 Task: Search one way flight ticket for 4 adults, 2 children, 2 infants in seat and 1 infant on lap in economy from Macon: Middle Georgia Regional Airport to Gillette: Gillette Campbell County Airport on 5-1-2023. Choice of flights is United. Price is upto 100000. Outbound departure time preference is 14:15.
Action: Mouse moved to (189, 255)
Screenshot: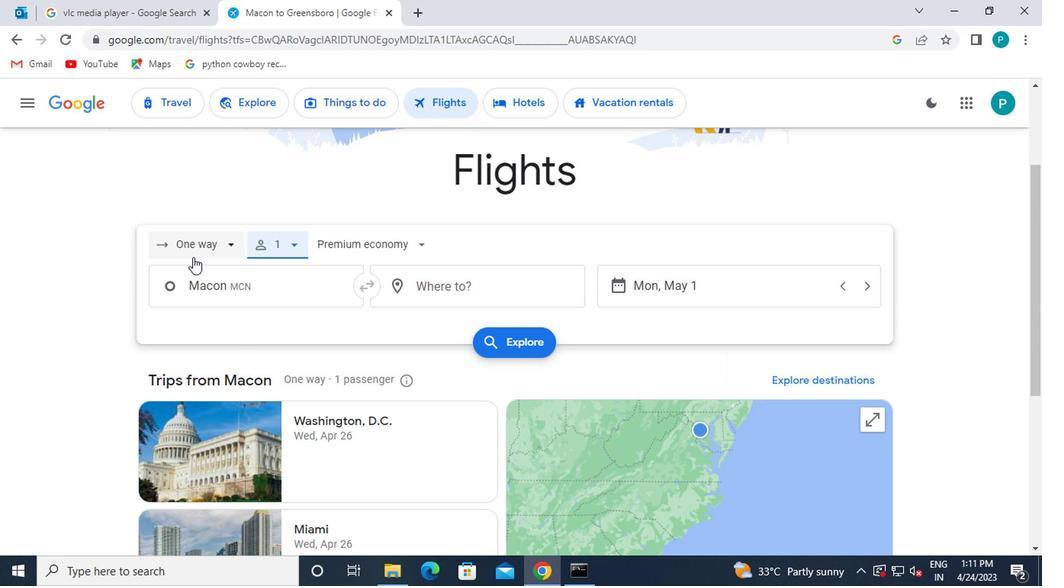 
Action: Mouse pressed left at (189, 255)
Screenshot: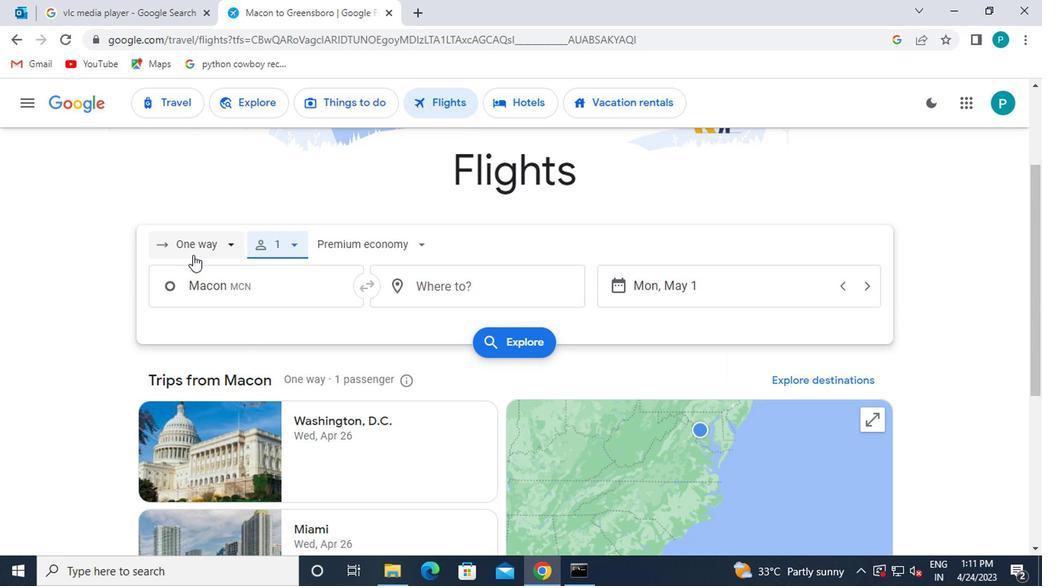 
Action: Mouse moved to (205, 316)
Screenshot: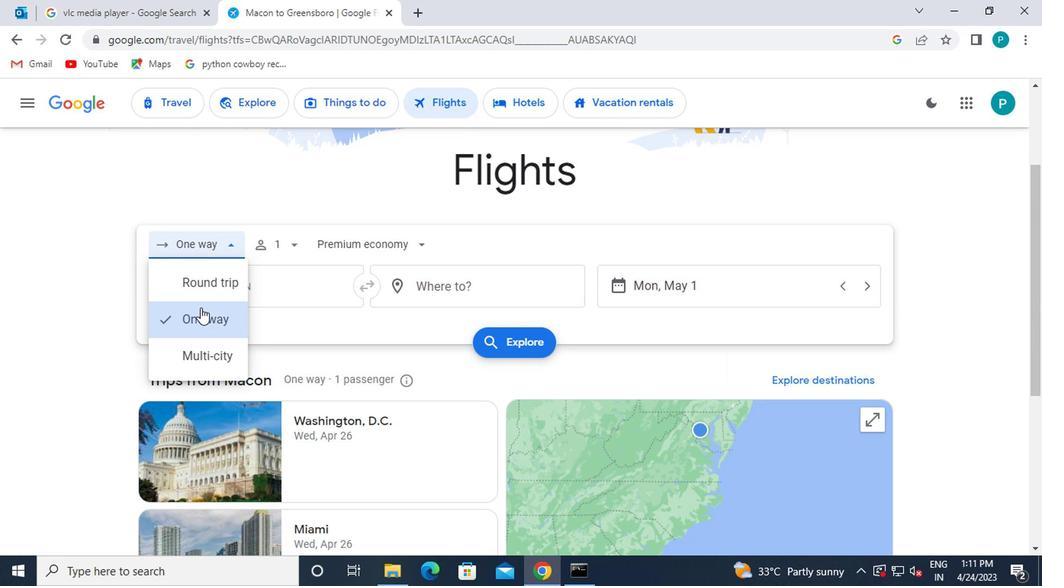 
Action: Mouse pressed left at (205, 316)
Screenshot: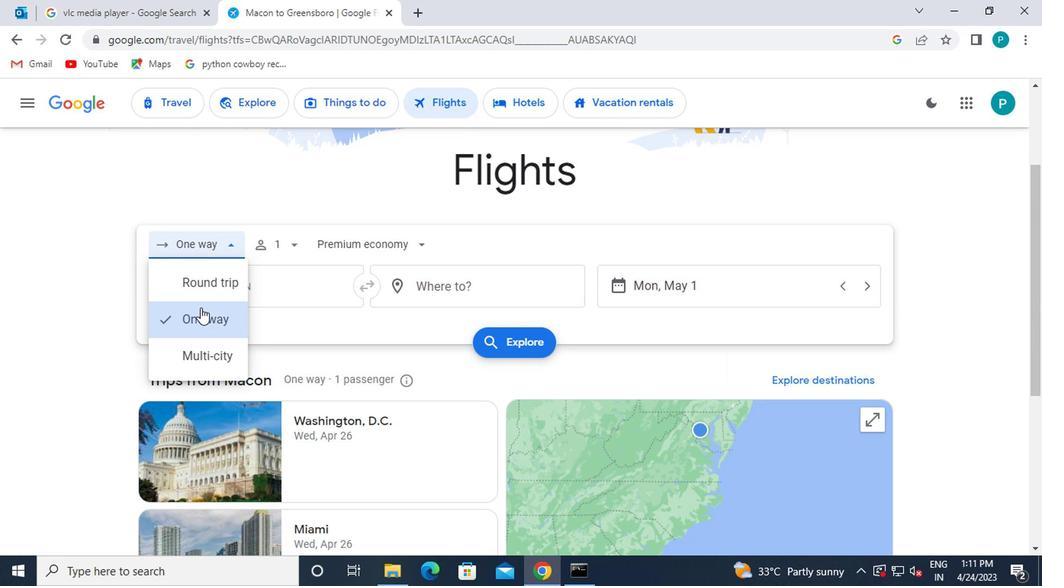 
Action: Mouse moved to (284, 250)
Screenshot: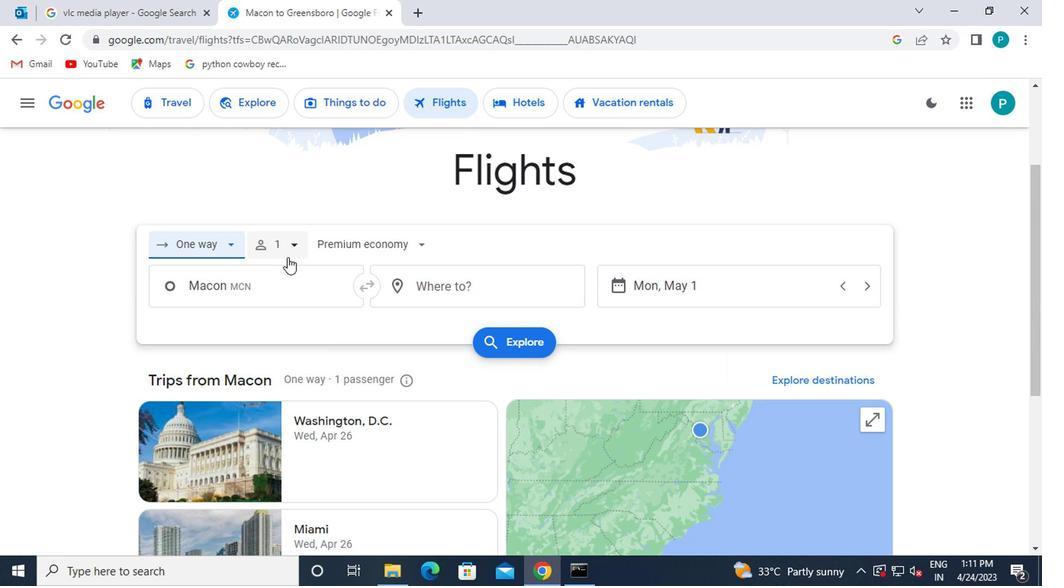 
Action: Mouse pressed left at (284, 250)
Screenshot: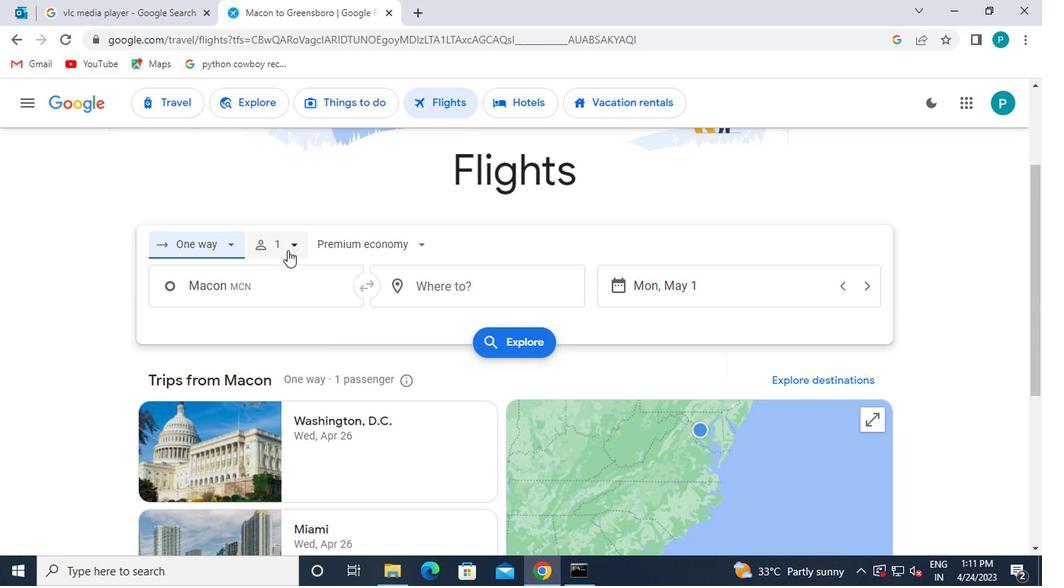 
Action: Mouse moved to (401, 294)
Screenshot: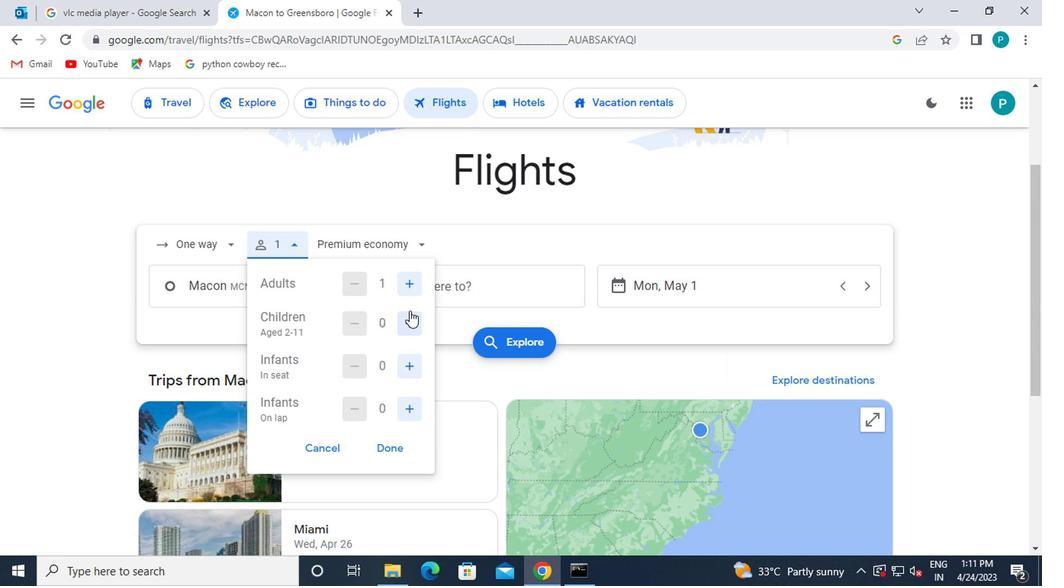 
Action: Mouse pressed left at (401, 294)
Screenshot: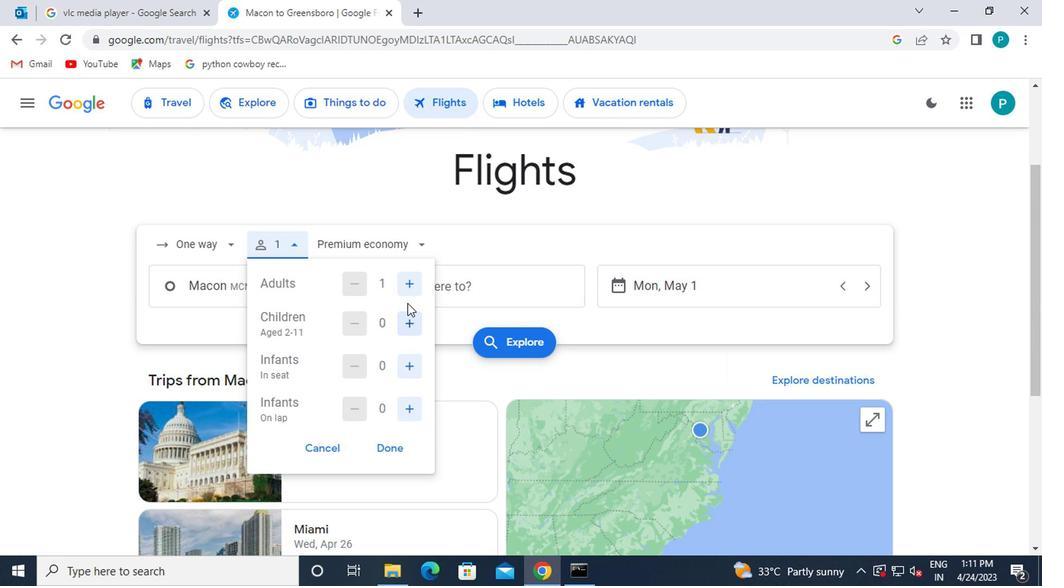 
Action: Mouse pressed left at (401, 294)
Screenshot: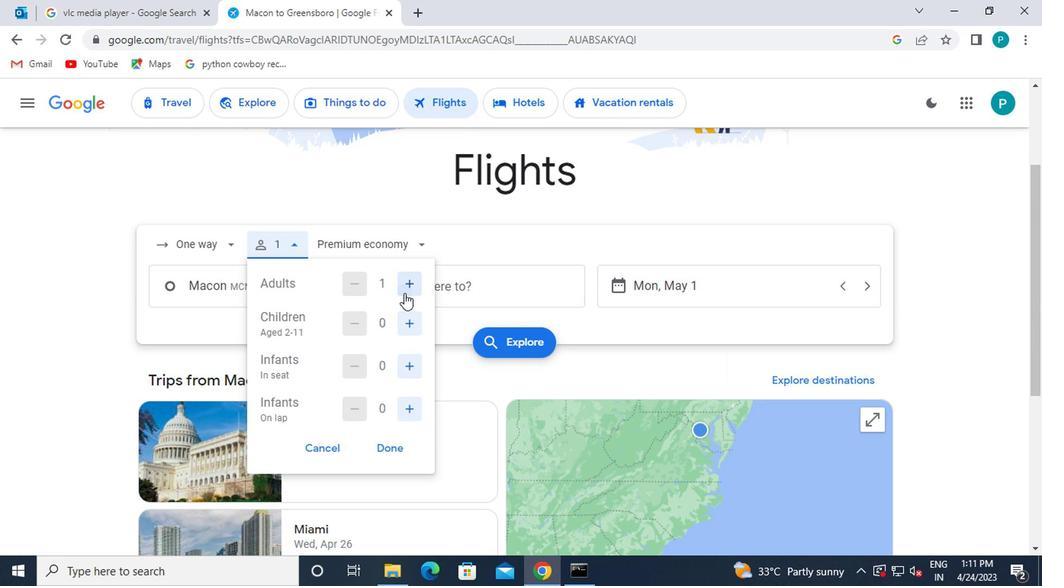 
Action: Mouse pressed left at (401, 294)
Screenshot: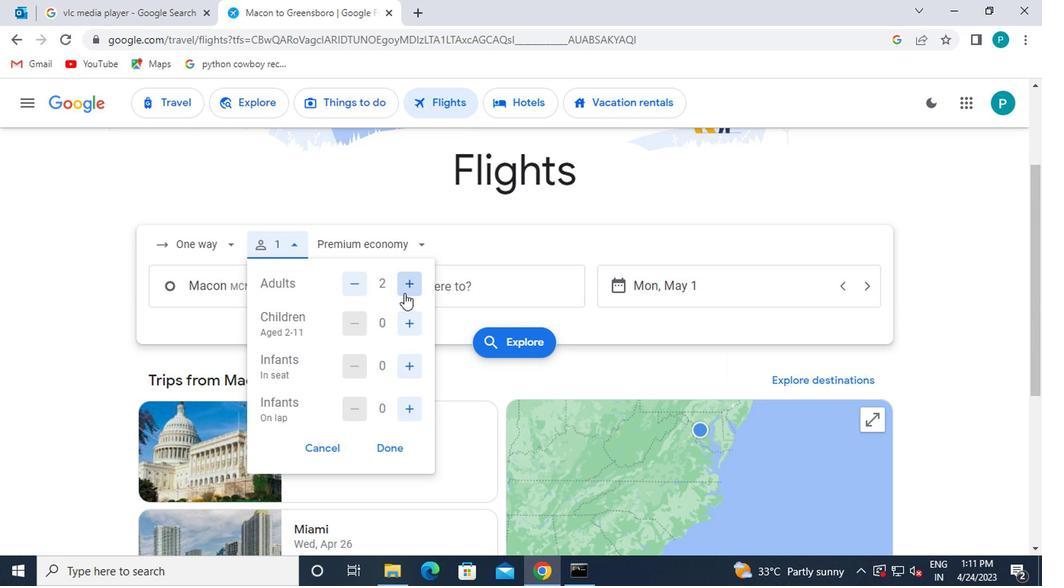 
Action: Mouse moved to (412, 318)
Screenshot: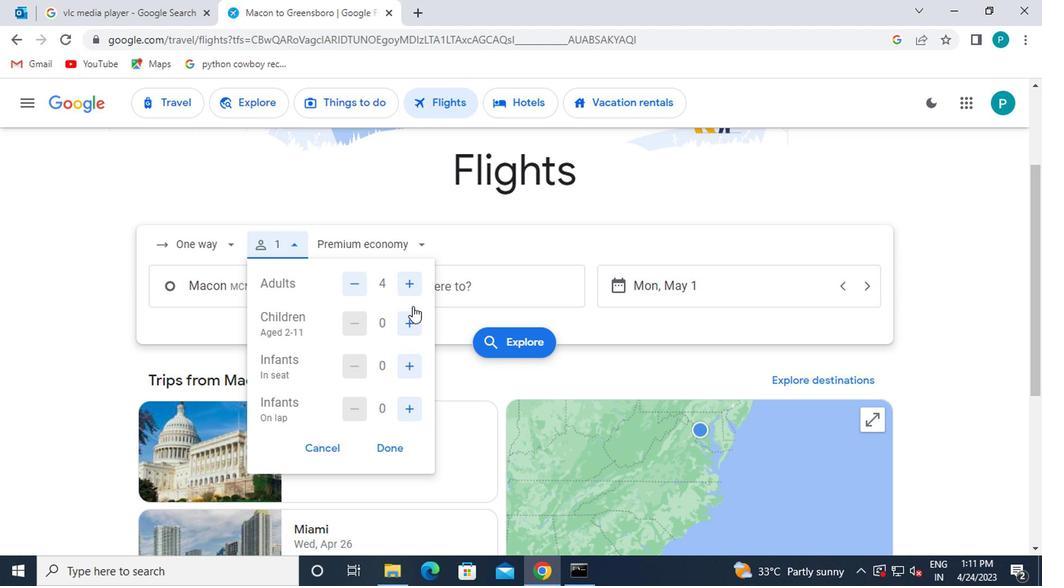 
Action: Mouse pressed left at (412, 318)
Screenshot: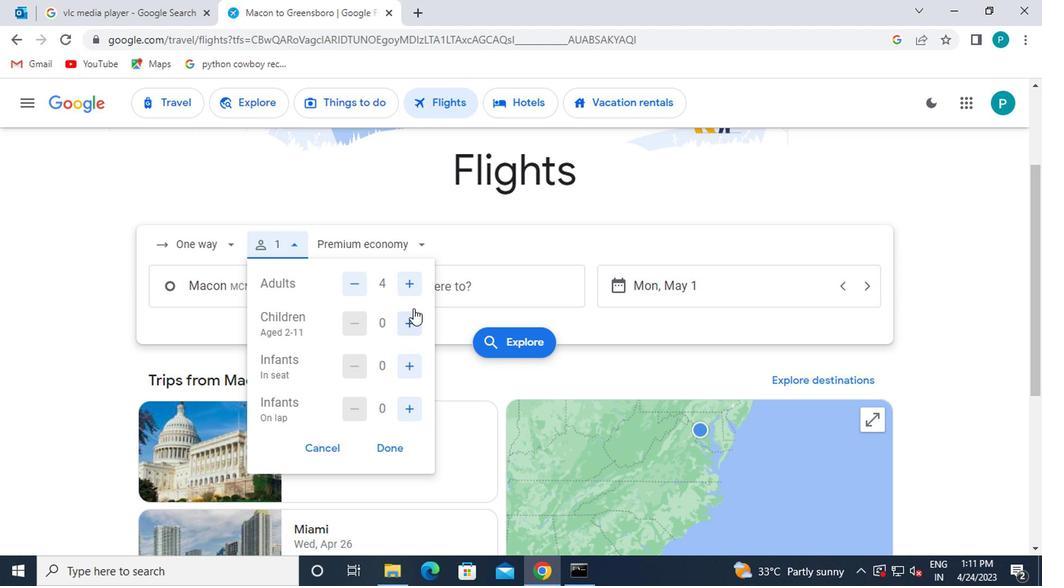 
Action: Mouse pressed left at (412, 318)
Screenshot: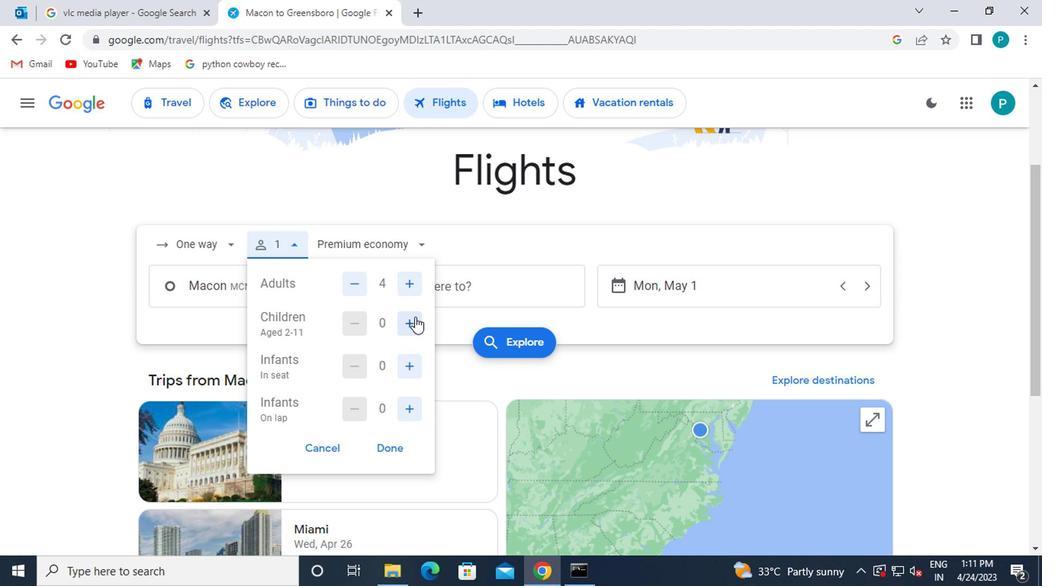 
Action: Mouse moved to (411, 361)
Screenshot: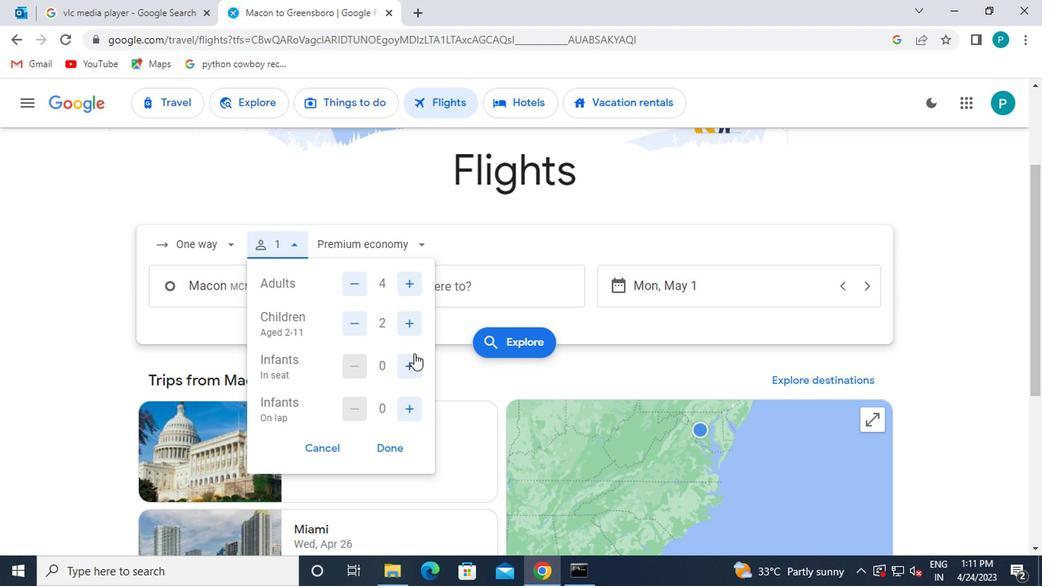 
Action: Mouse pressed left at (411, 361)
Screenshot: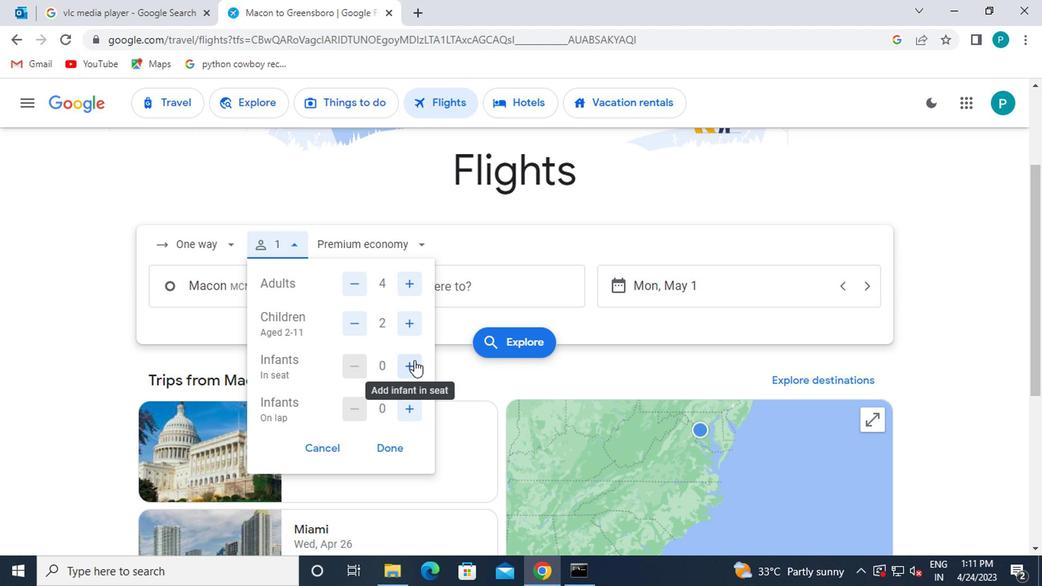 
Action: Mouse pressed left at (411, 361)
Screenshot: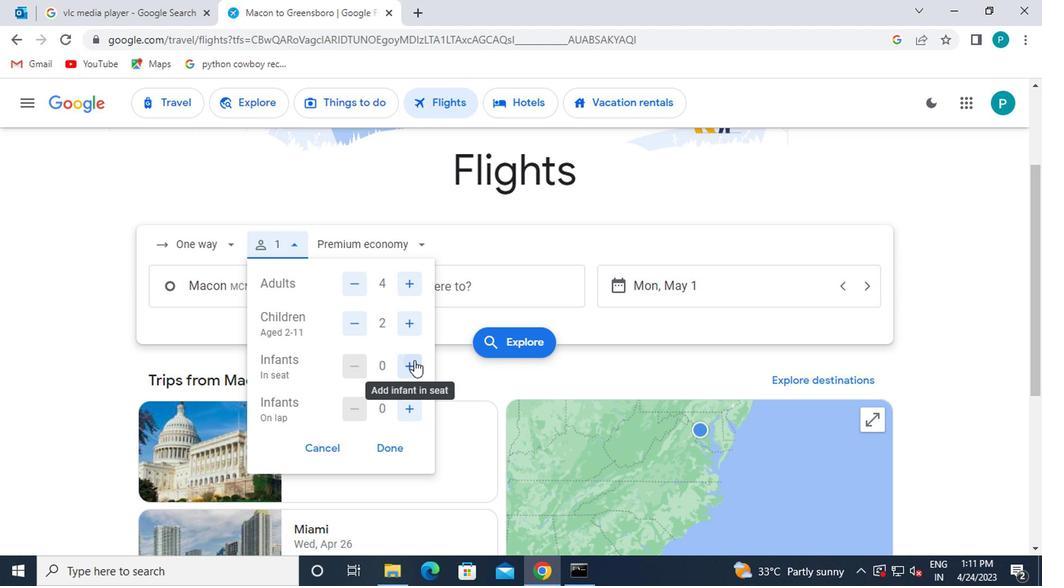 
Action: Mouse moved to (402, 402)
Screenshot: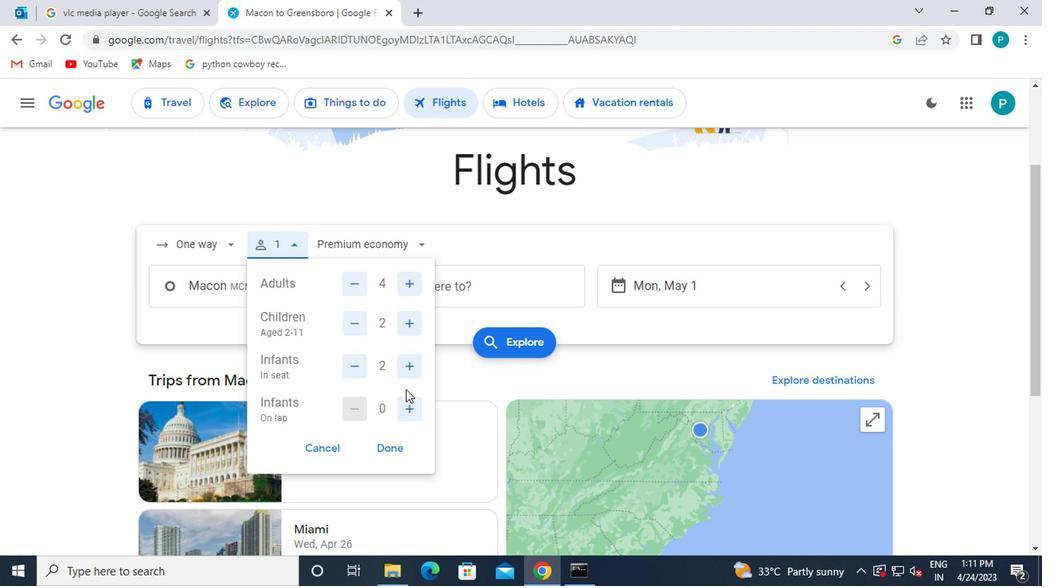 
Action: Mouse pressed left at (402, 402)
Screenshot: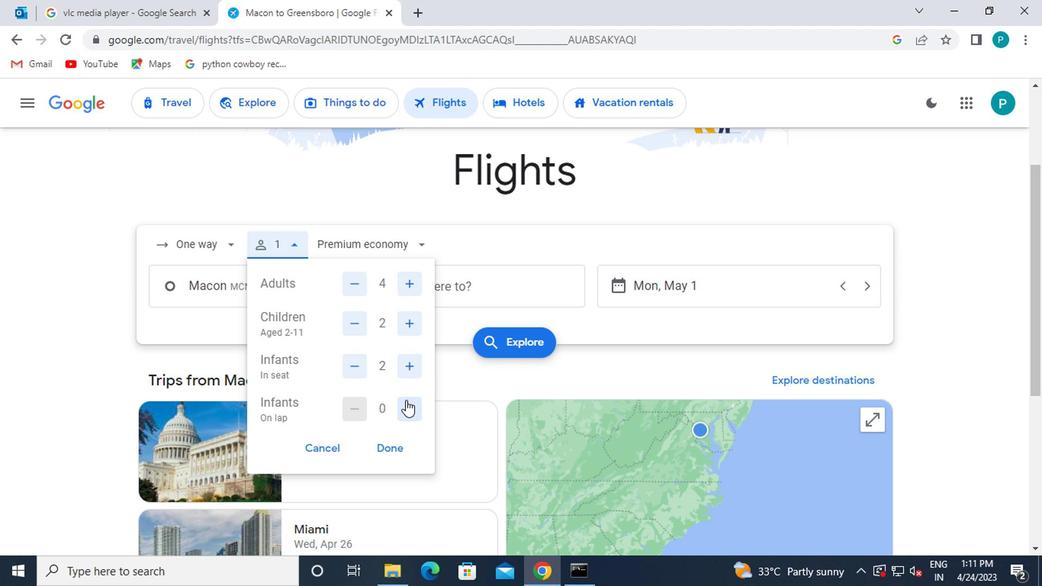 
Action: Mouse moved to (398, 442)
Screenshot: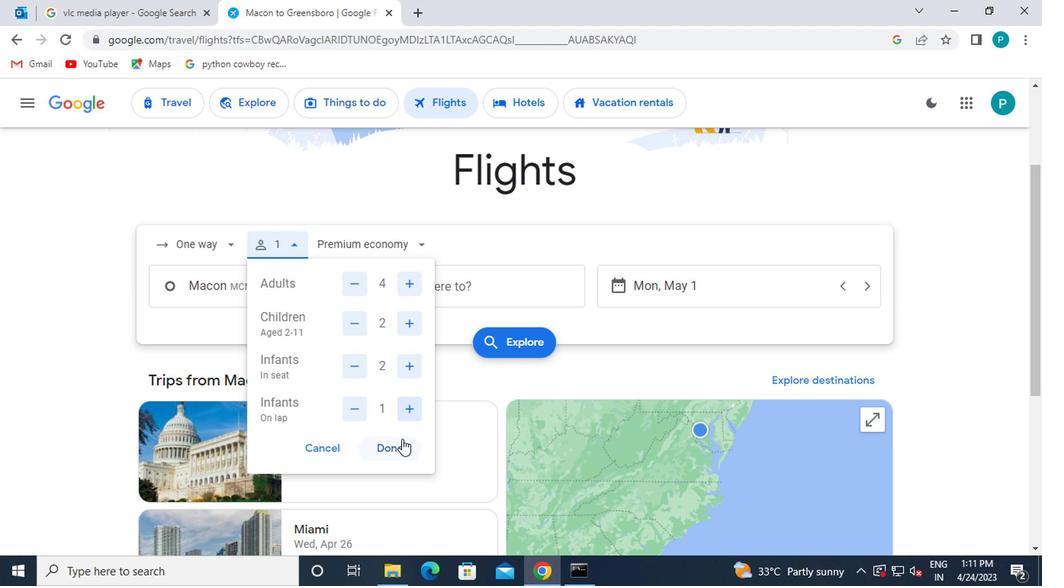
Action: Mouse pressed left at (398, 442)
Screenshot: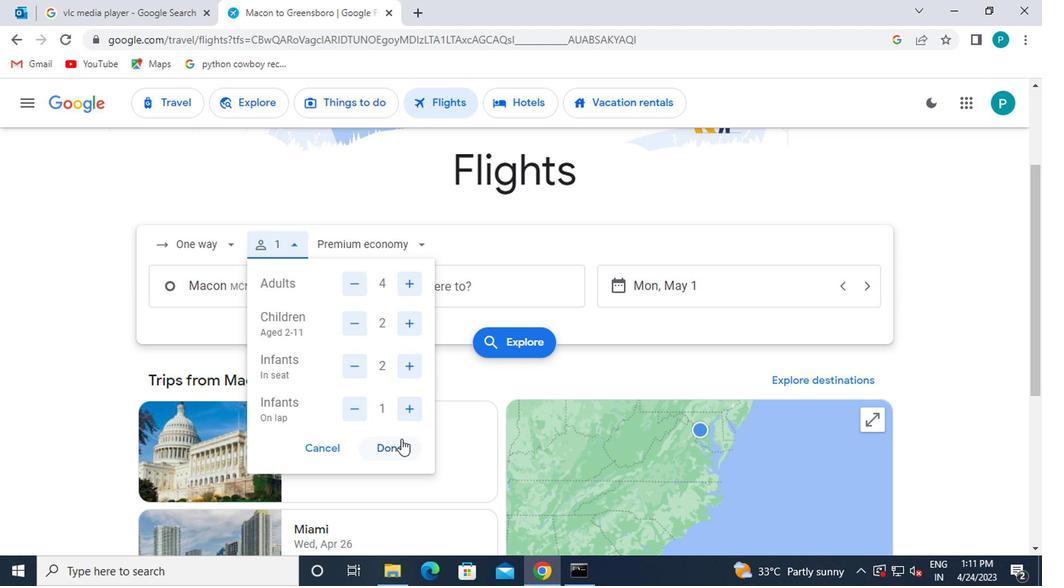 
Action: Mouse moved to (395, 241)
Screenshot: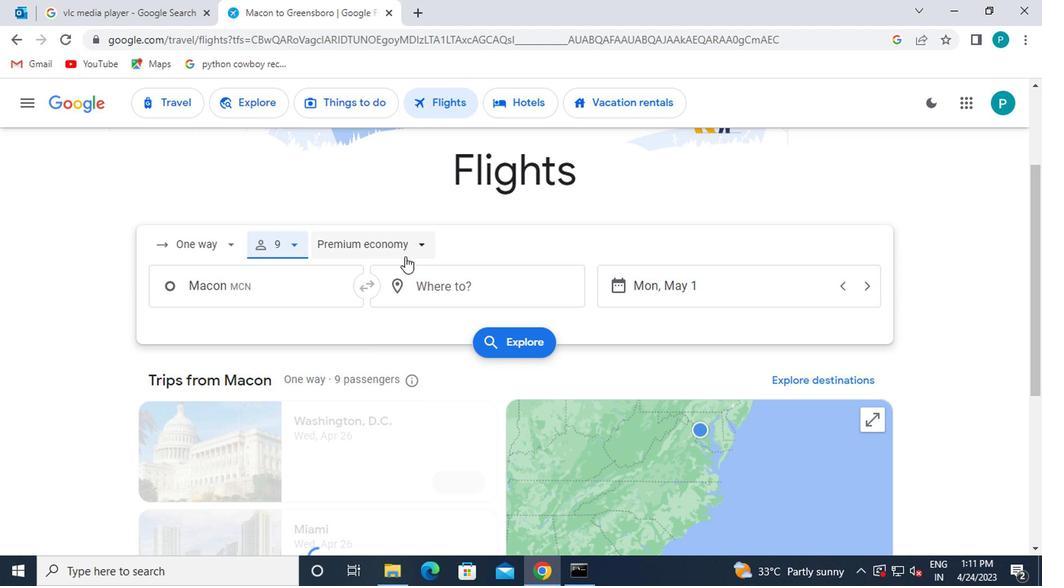 
Action: Mouse pressed left at (395, 241)
Screenshot: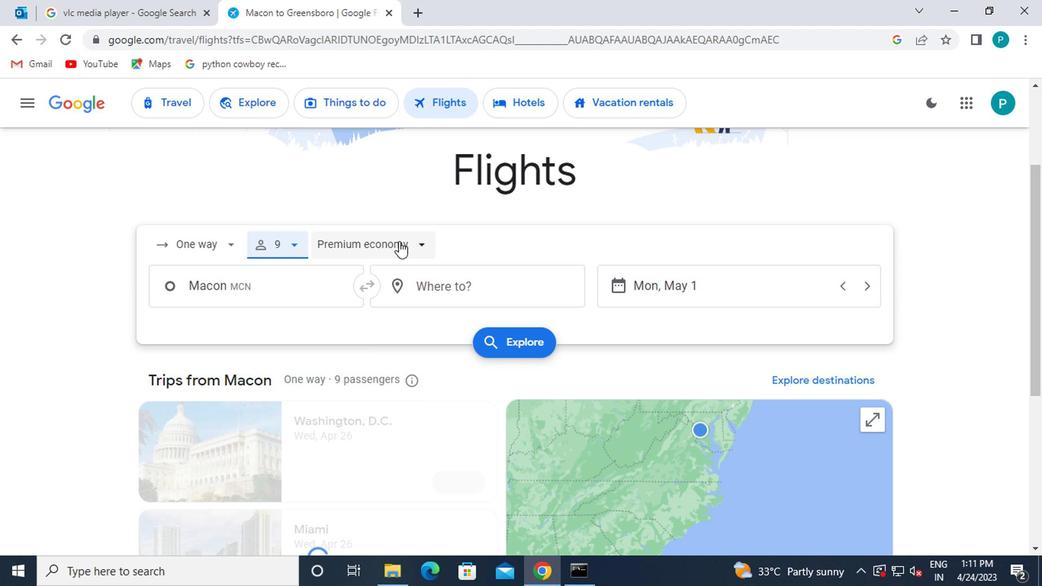 
Action: Mouse moved to (394, 291)
Screenshot: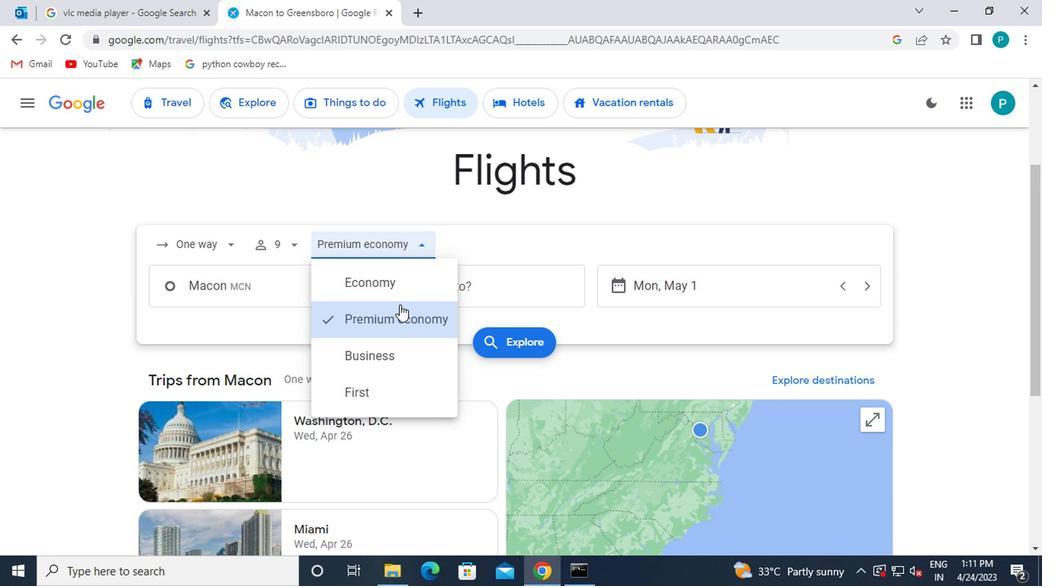 
Action: Mouse pressed left at (394, 291)
Screenshot: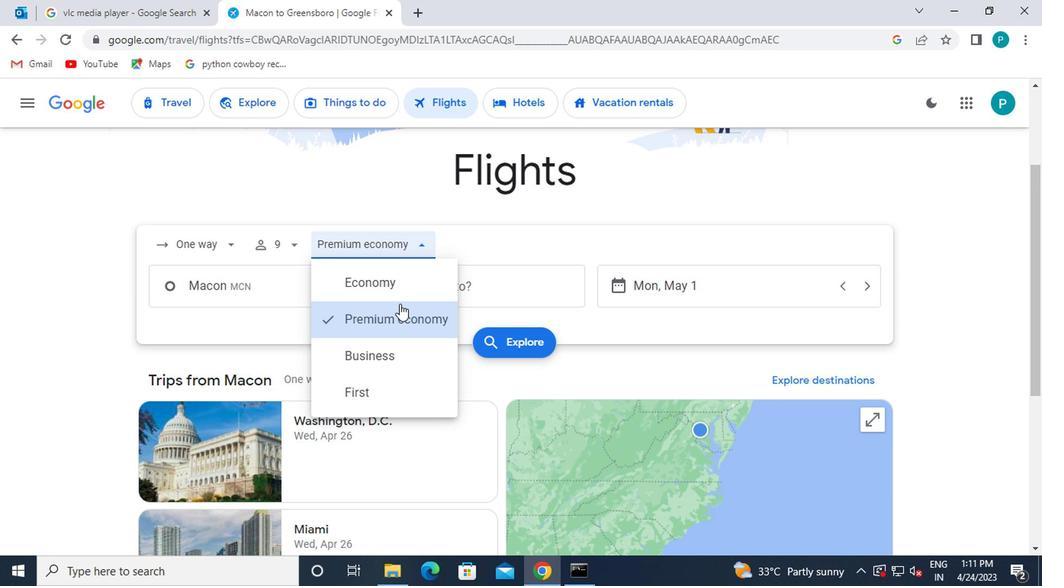 
Action: Mouse moved to (293, 290)
Screenshot: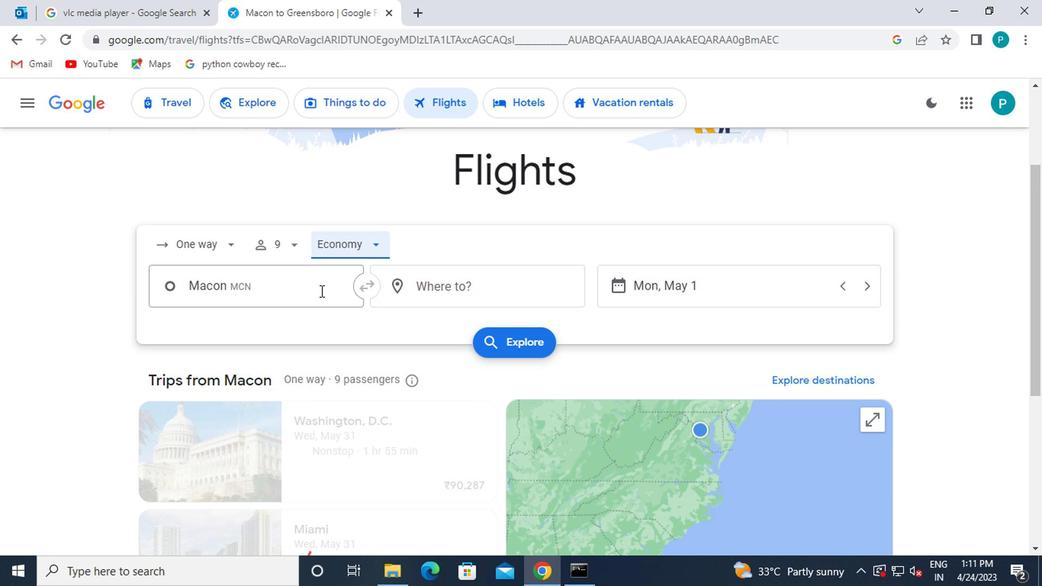 
Action: Mouse pressed left at (293, 290)
Screenshot: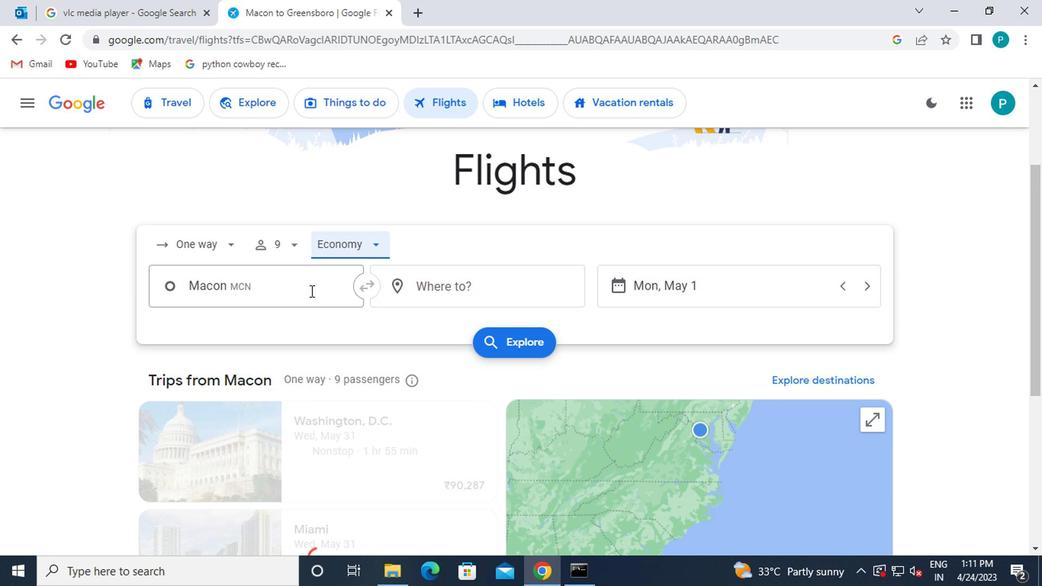 
Action: Mouse moved to (322, 402)
Screenshot: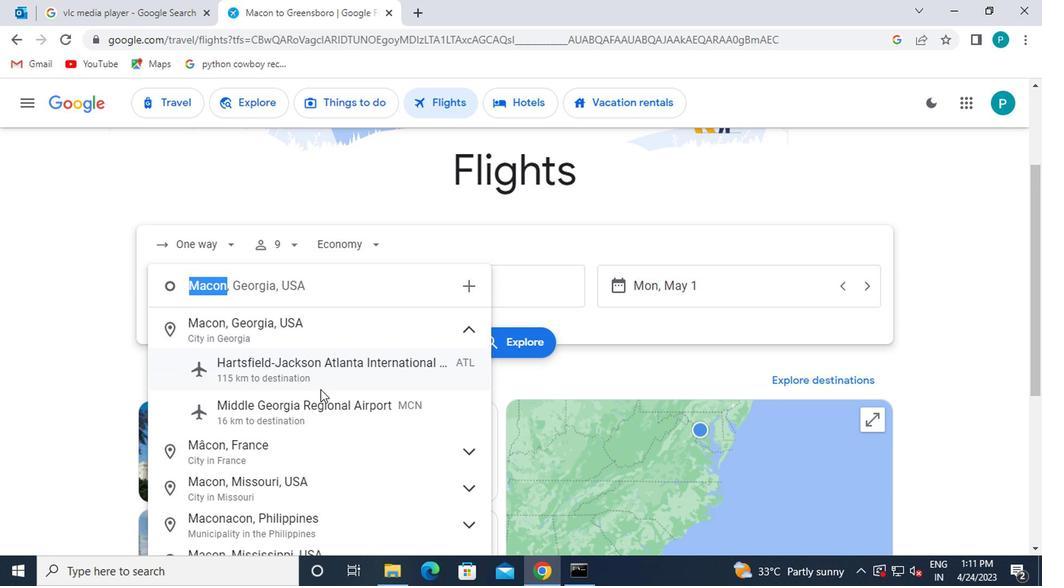 
Action: Mouse pressed left at (322, 402)
Screenshot: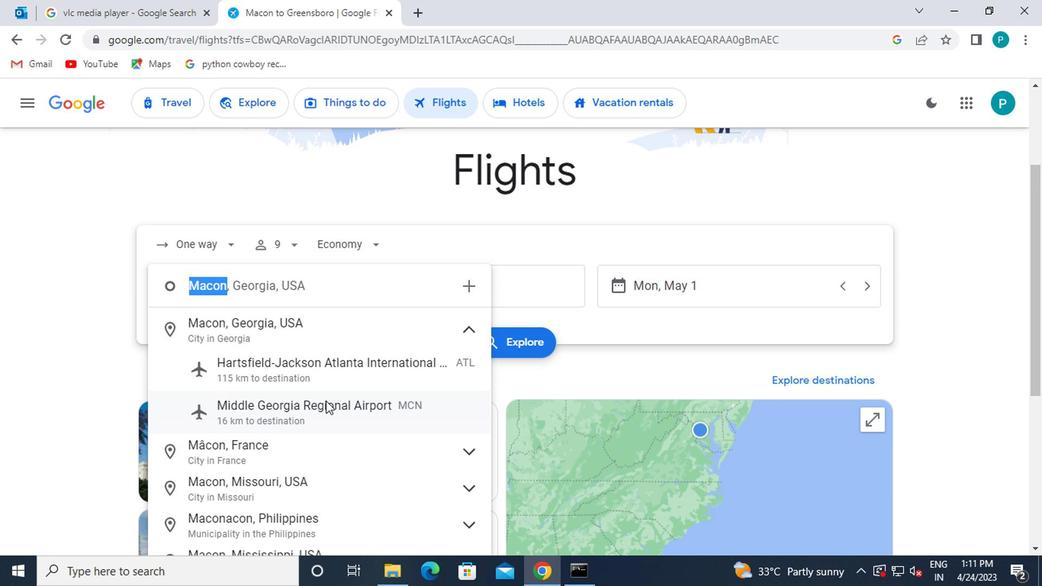 
Action: Mouse moved to (473, 285)
Screenshot: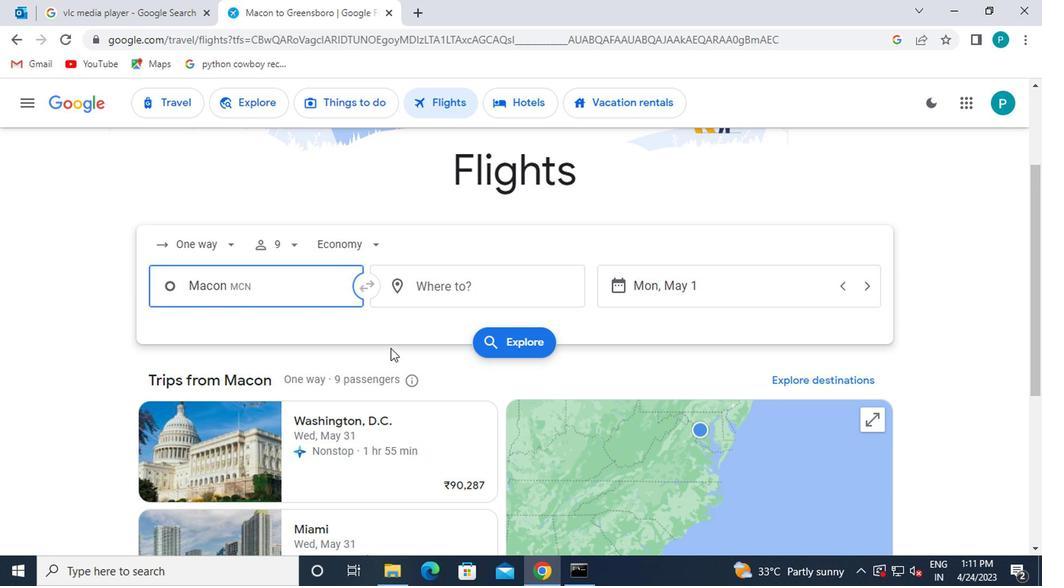 
Action: Mouse pressed left at (473, 285)
Screenshot: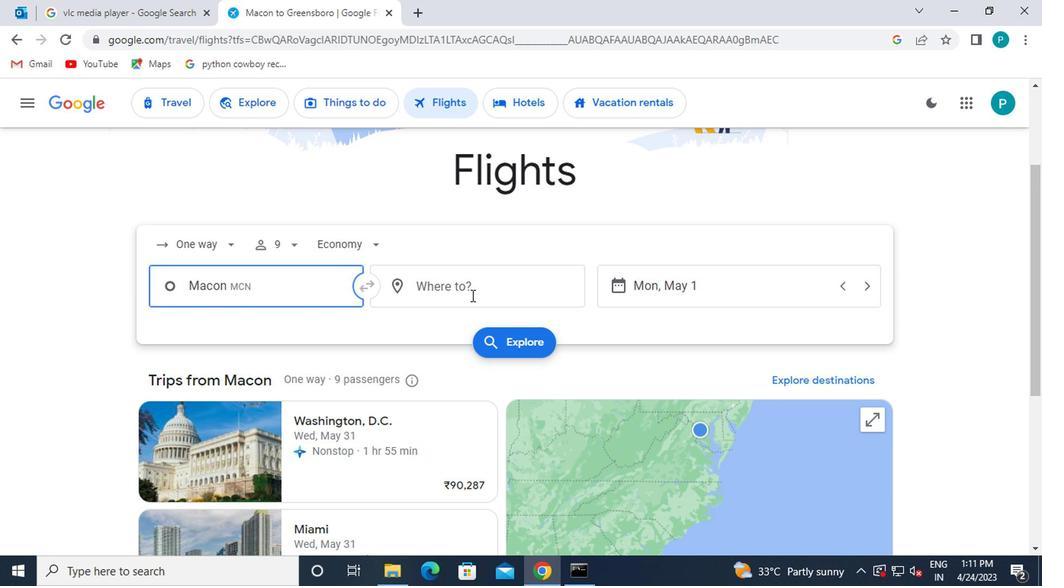 
Action: Key pressed gillette
Screenshot: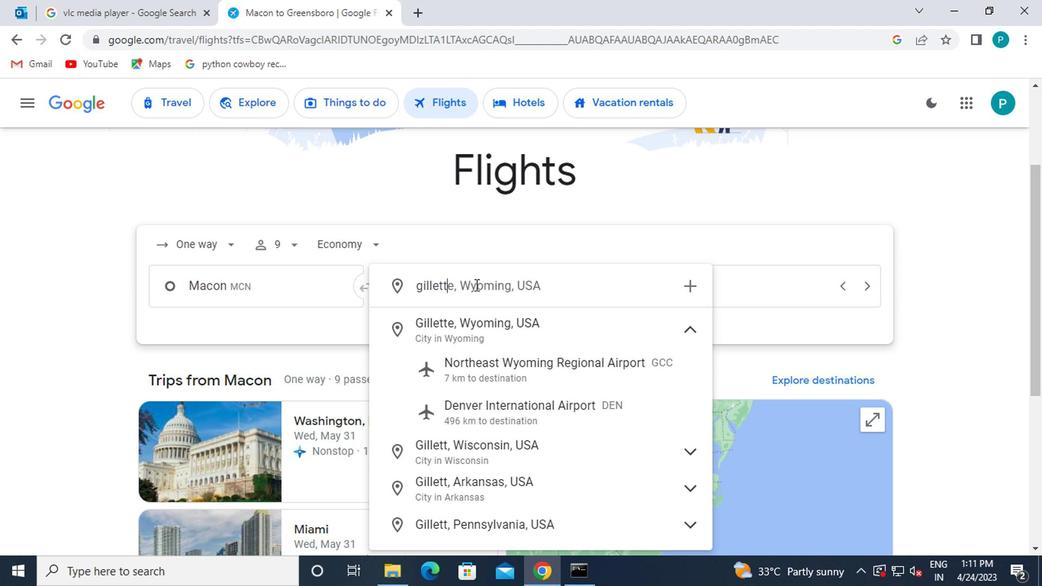 
Action: Mouse moved to (500, 375)
Screenshot: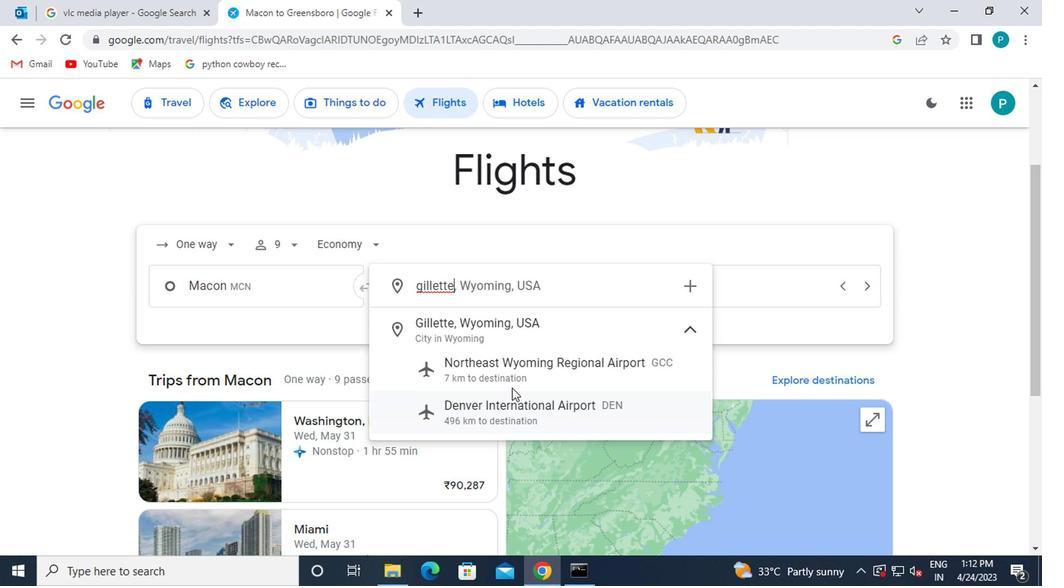 
Action: Mouse pressed left at (500, 375)
Screenshot: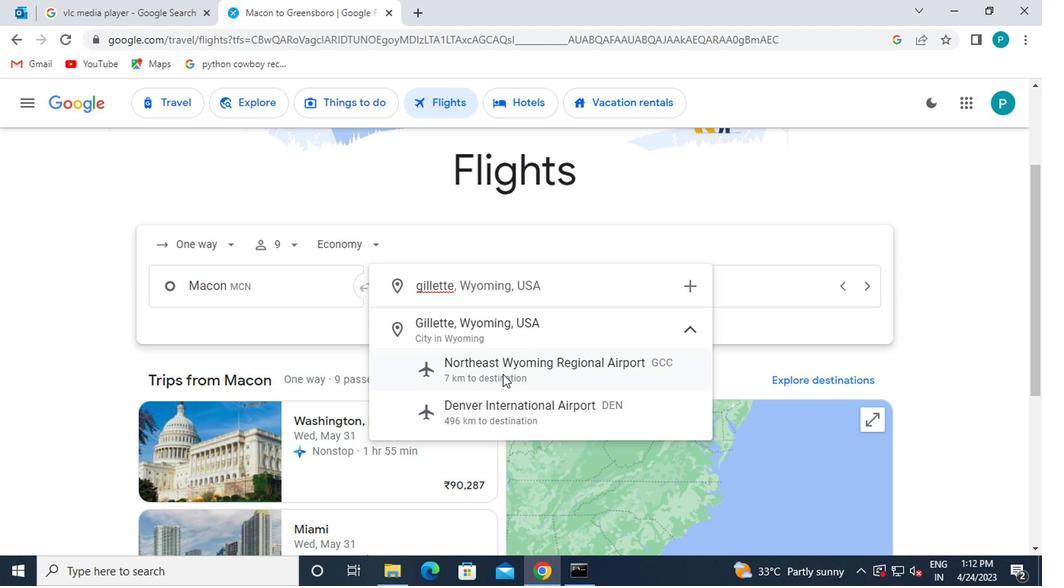 
Action: Mouse moved to (735, 272)
Screenshot: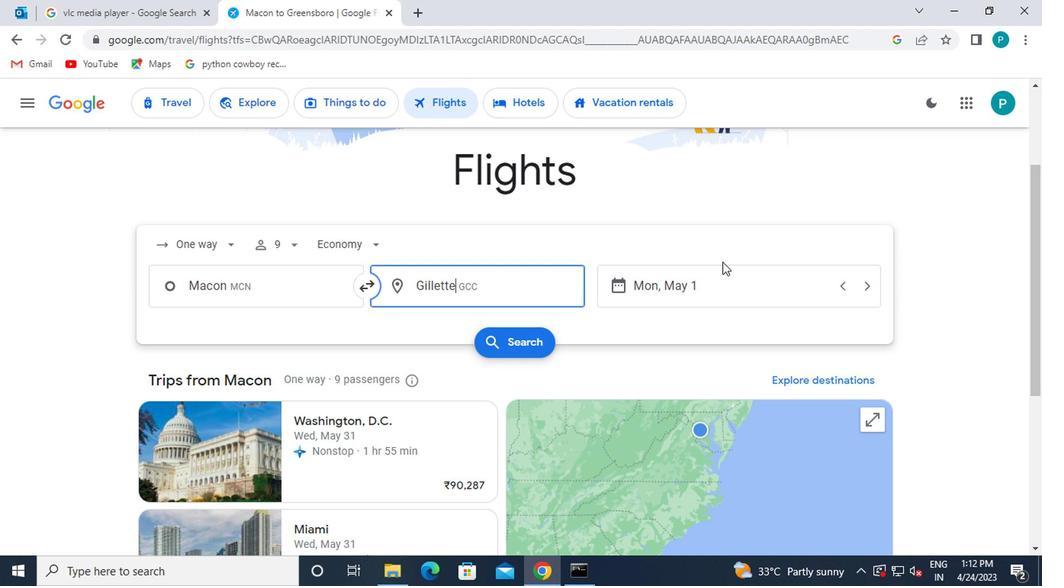 
Action: Mouse pressed left at (735, 272)
Screenshot: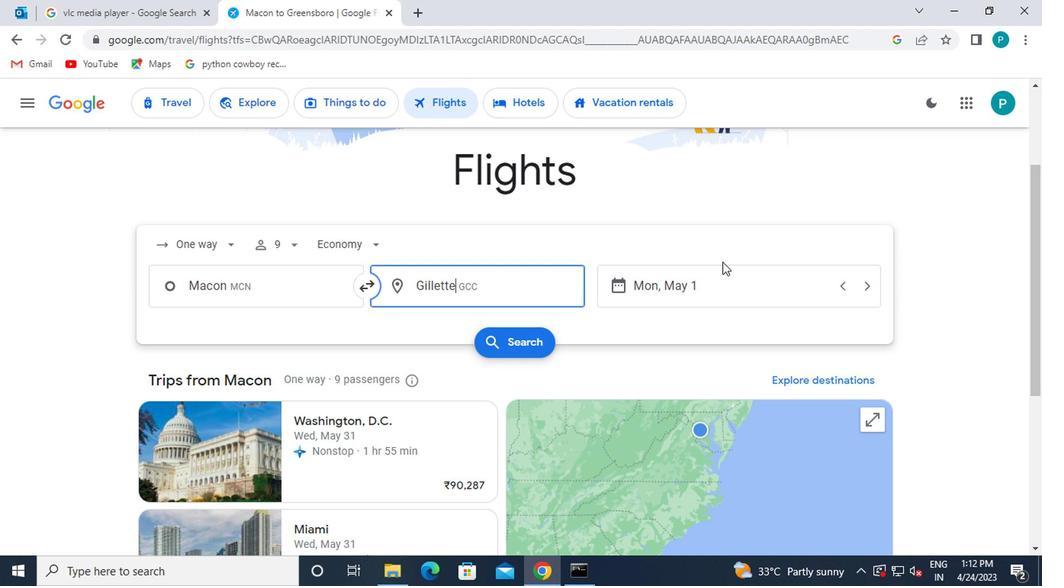 
Action: Mouse moved to (675, 285)
Screenshot: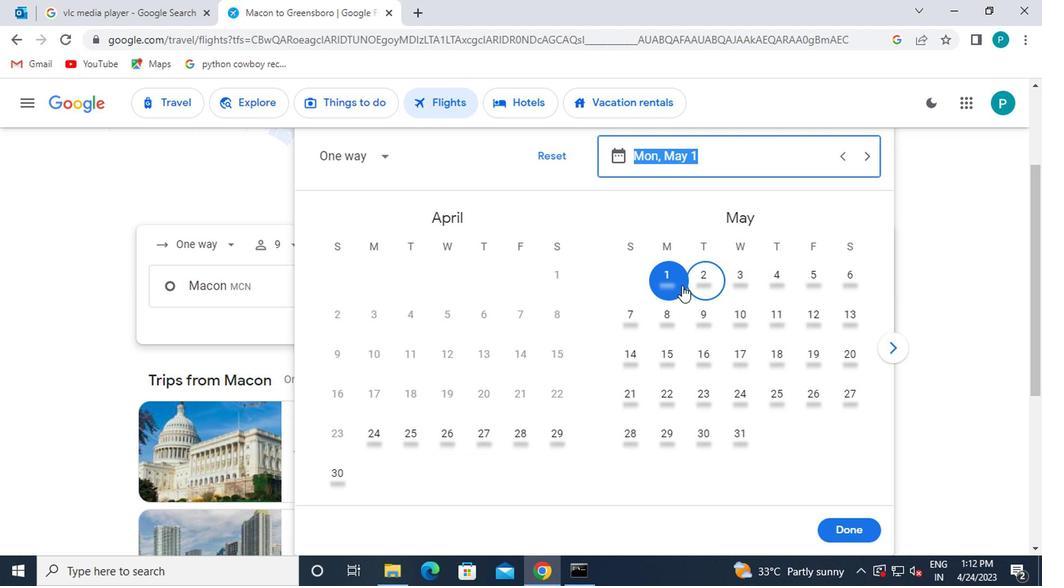 
Action: Mouse pressed left at (675, 285)
Screenshot: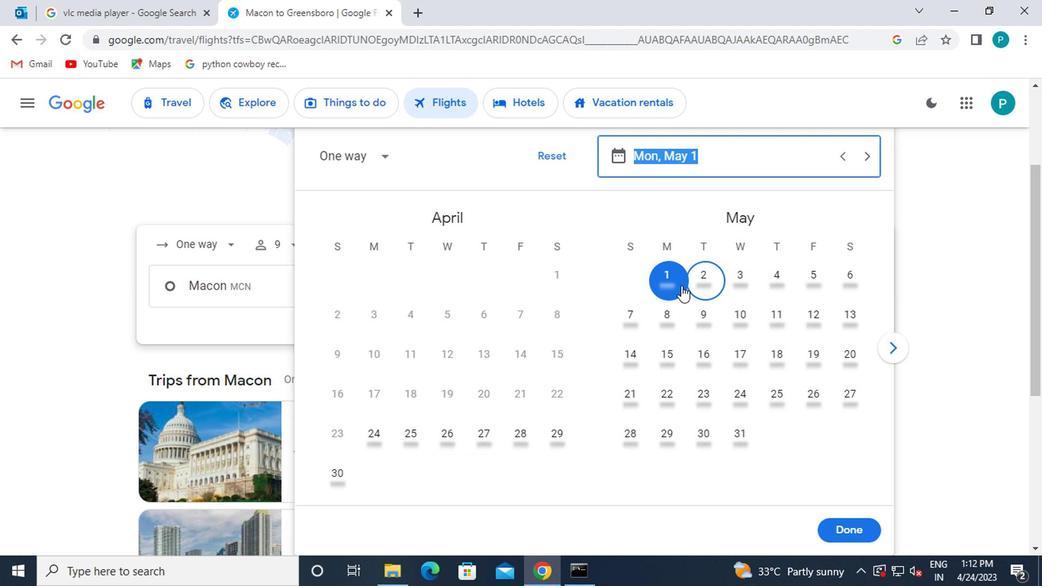 
Action: Mouse moved to (839, 523)
Screenshot: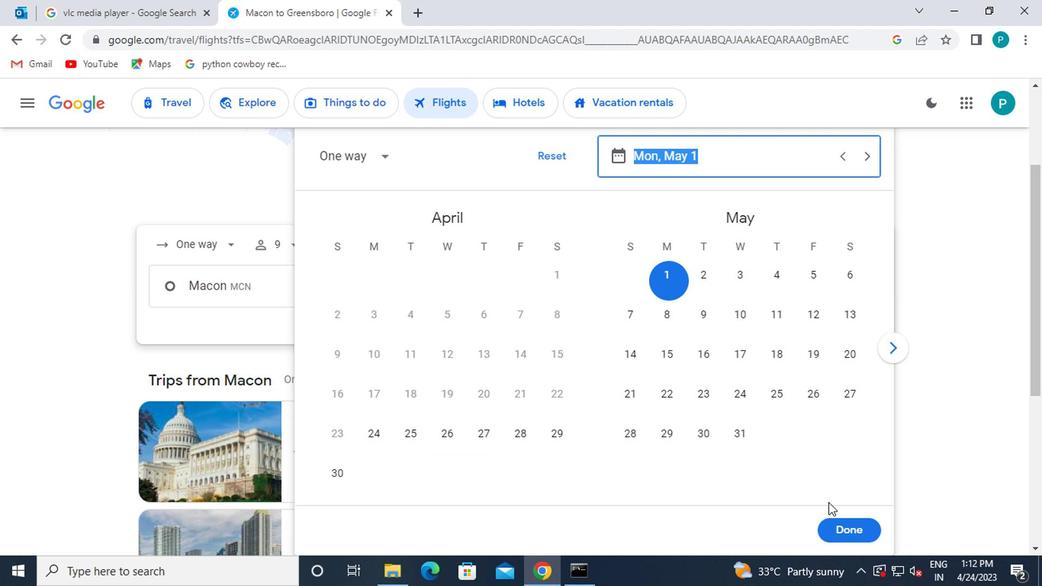 
Action: Mouse pressed left at (839, 523)
Screenshot: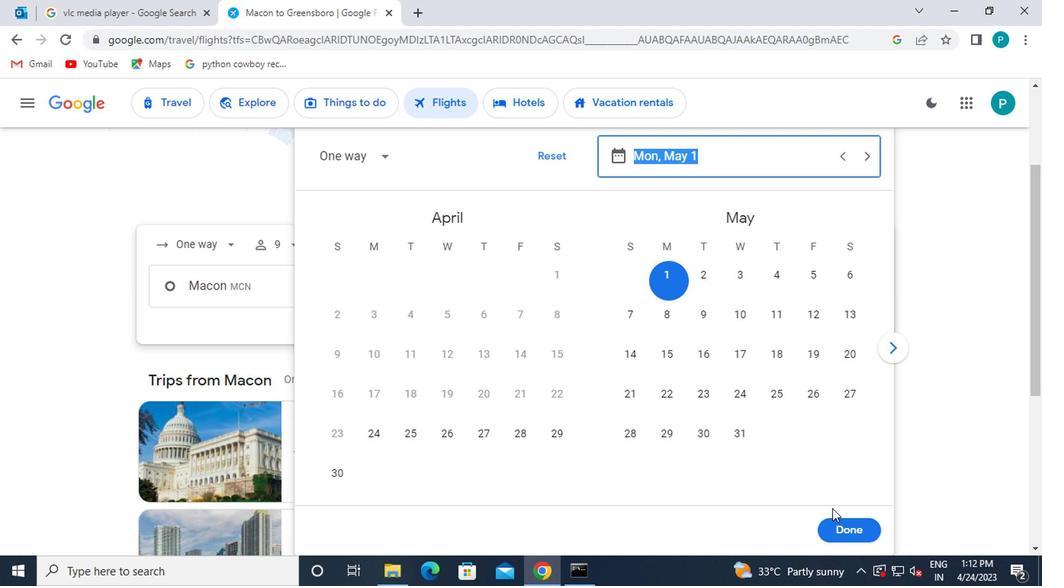 
Action: Mouse moved to (507, 342)
Screenshot: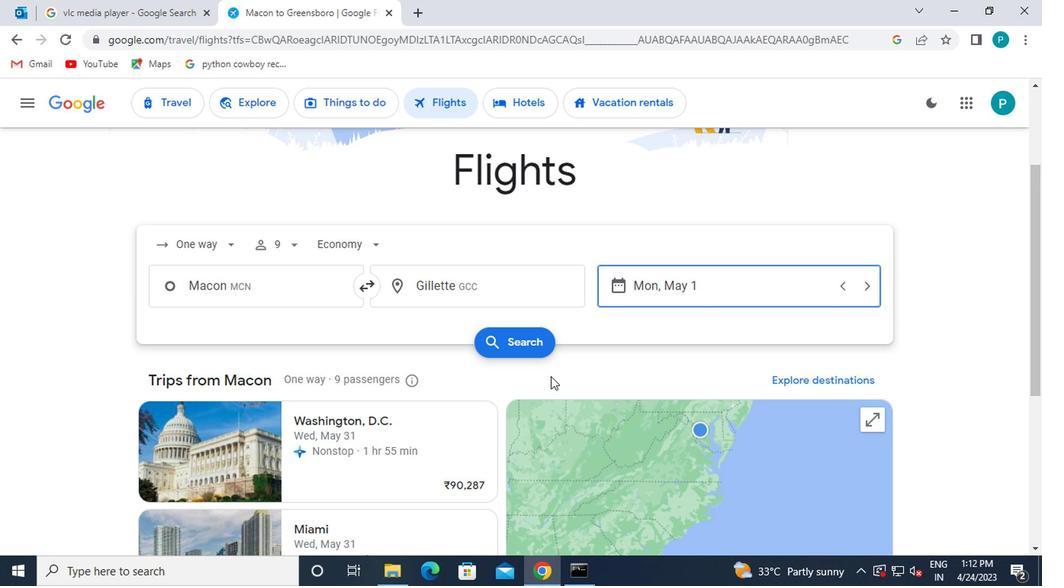 
Action: Mouse pressed left at (507, 342)
Screenshot: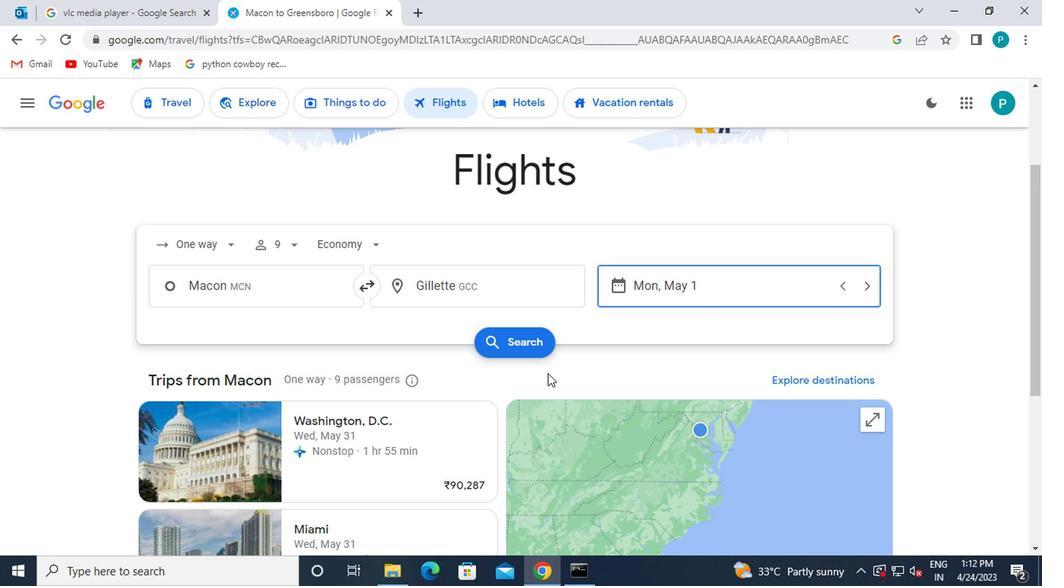 
Action: Mouse moved to (156, 250)
Screenshot: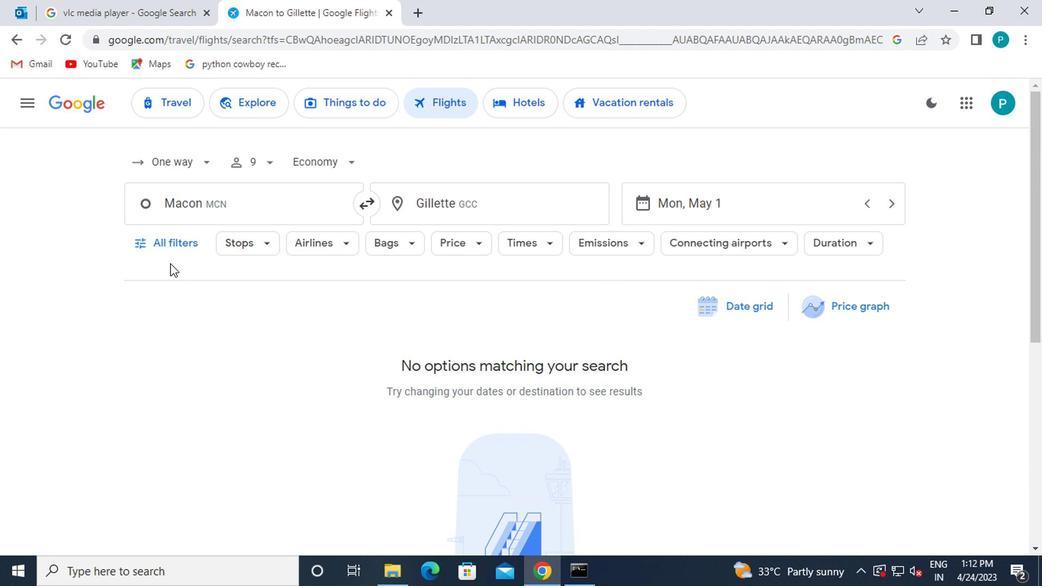 
Action: Mouse pressed left at (156, 250)
Screenshot: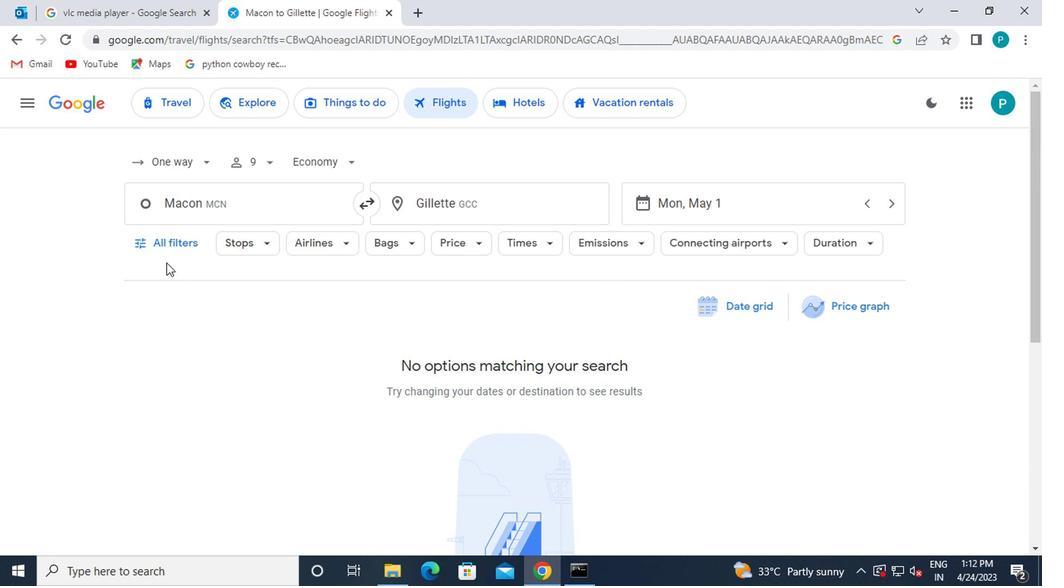 
Action: Mouse moved to (213, 340)
Screenshot: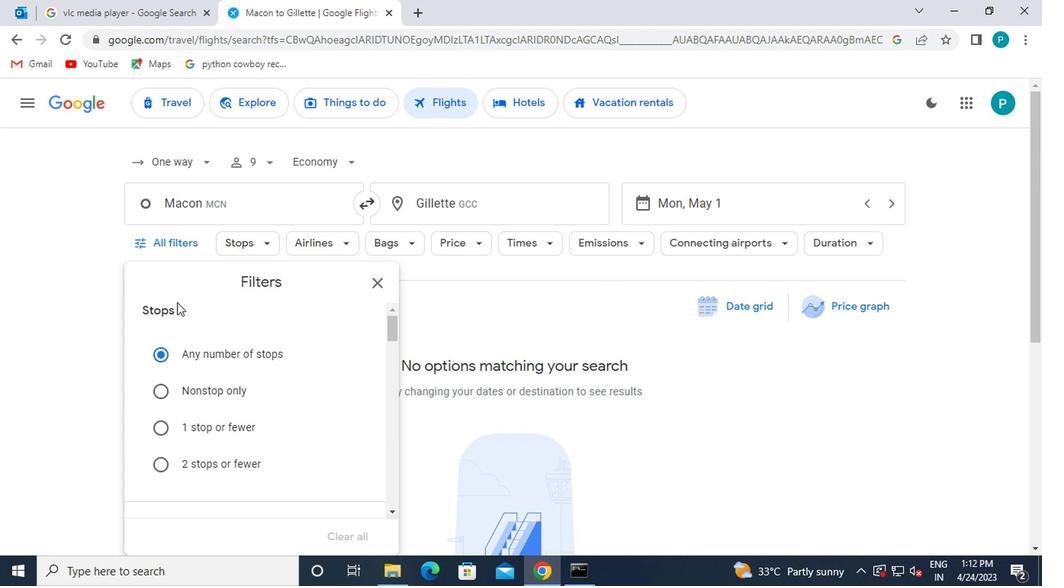 
Action: Mouse scrolled (213, 339) with delta (0, -1)
Screenshot: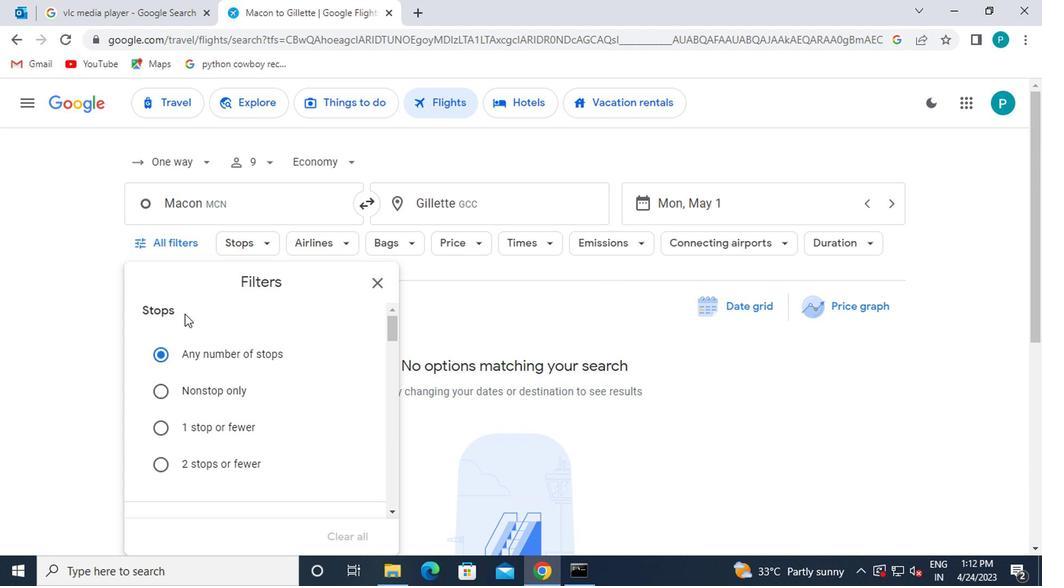 
Action: Mouse scrolled (213, 339) with delta (0, -1)
Screenshot: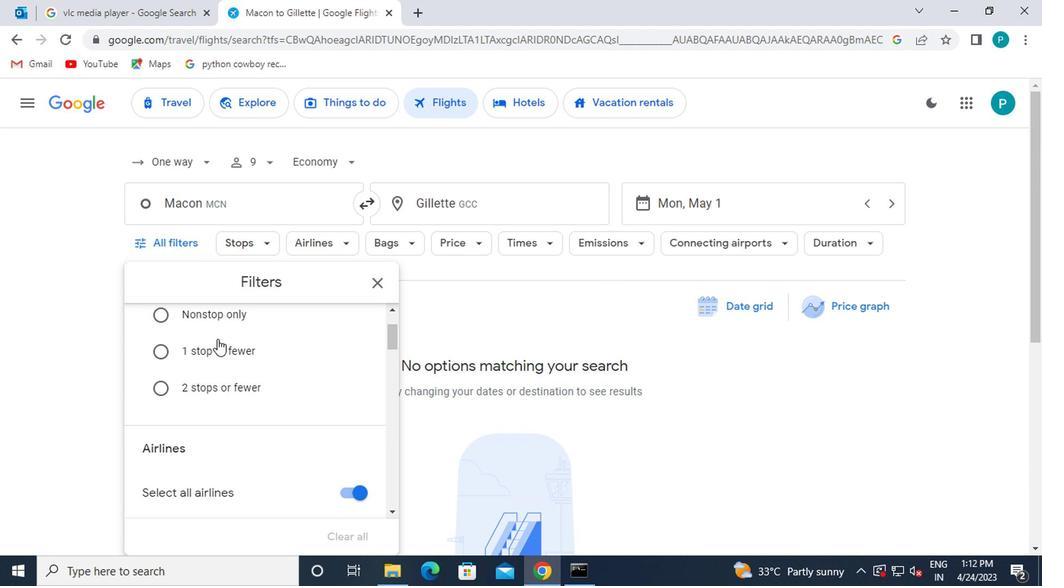 
Action: Mouse moved to (217, 342)
Screenshot: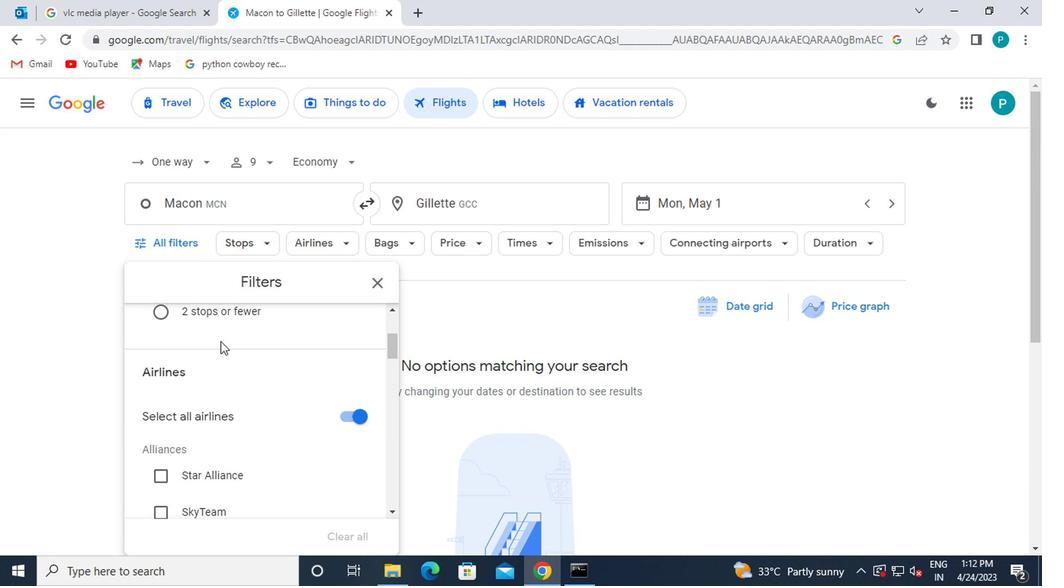 
Action: Mouse scrolled (217, 342) with delta (0, 0)
Screenshot: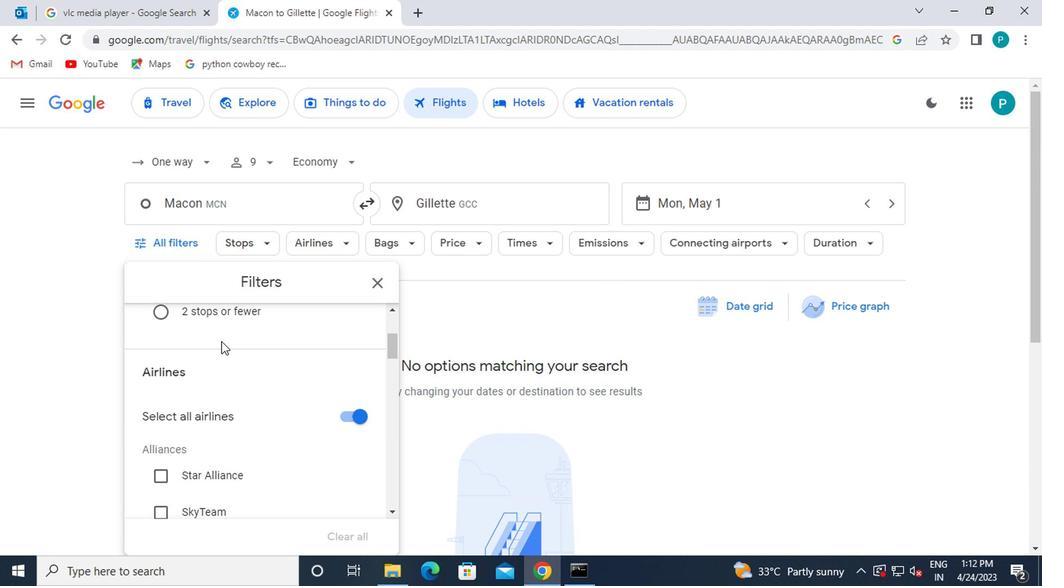 
Action: Mouse moved to (218, 344)
Screenshot: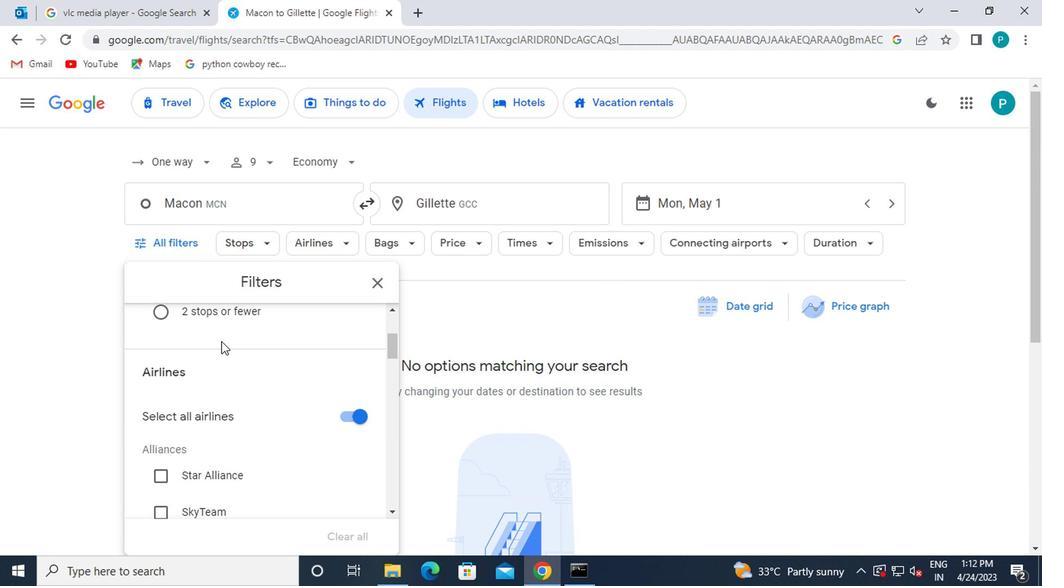
Action: Mouse scrolled (218, 344) with delta (0, 0)
Screenshot: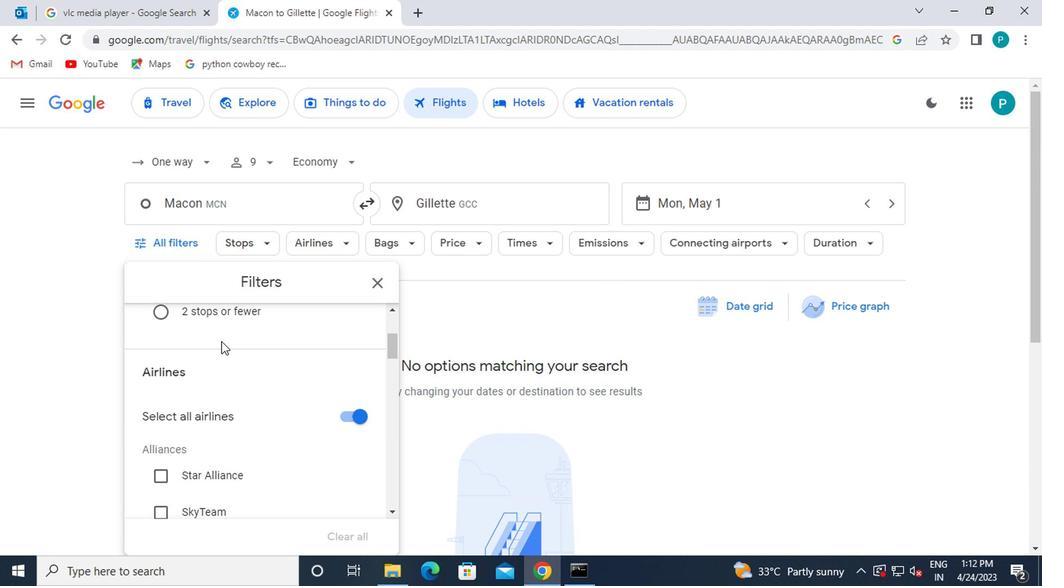
Action: Mouse moved to (223, 370)
Screenshot: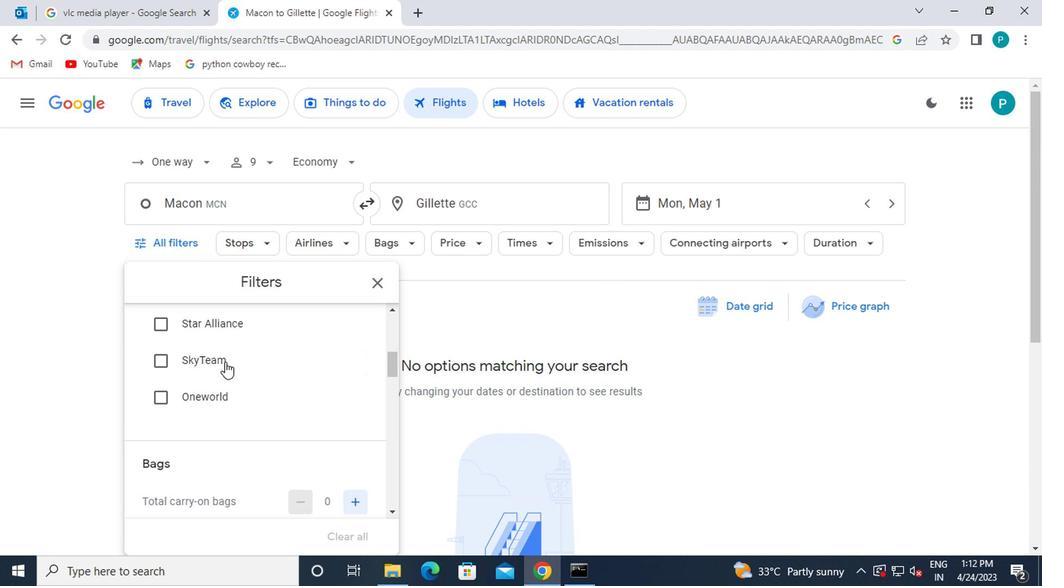
Action: Mouse scrolled (223, 369) with delta (0, 0)
Screenshot: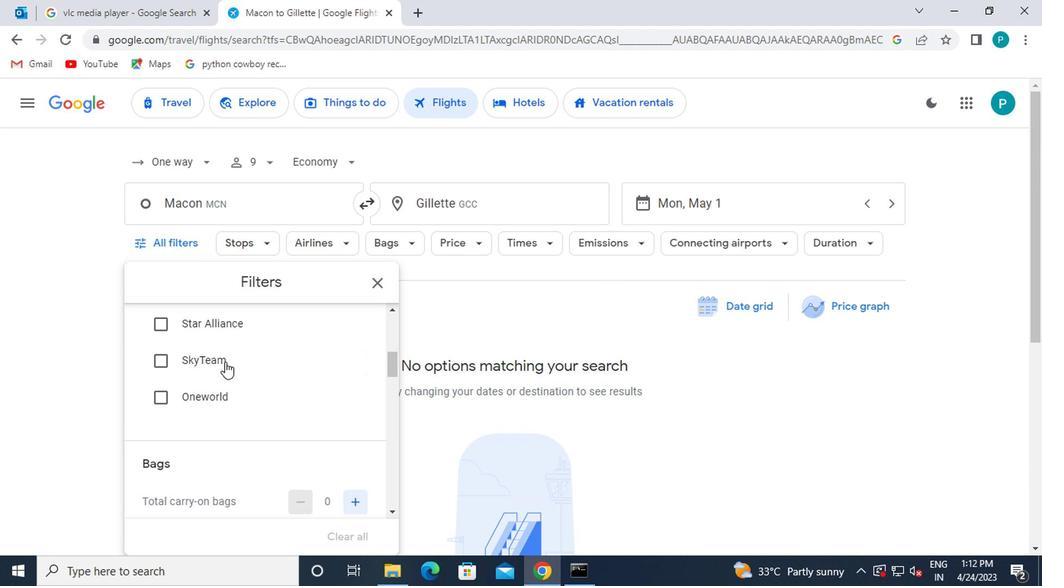 
Action: Mouse moved to (223, 372)
Screenshot: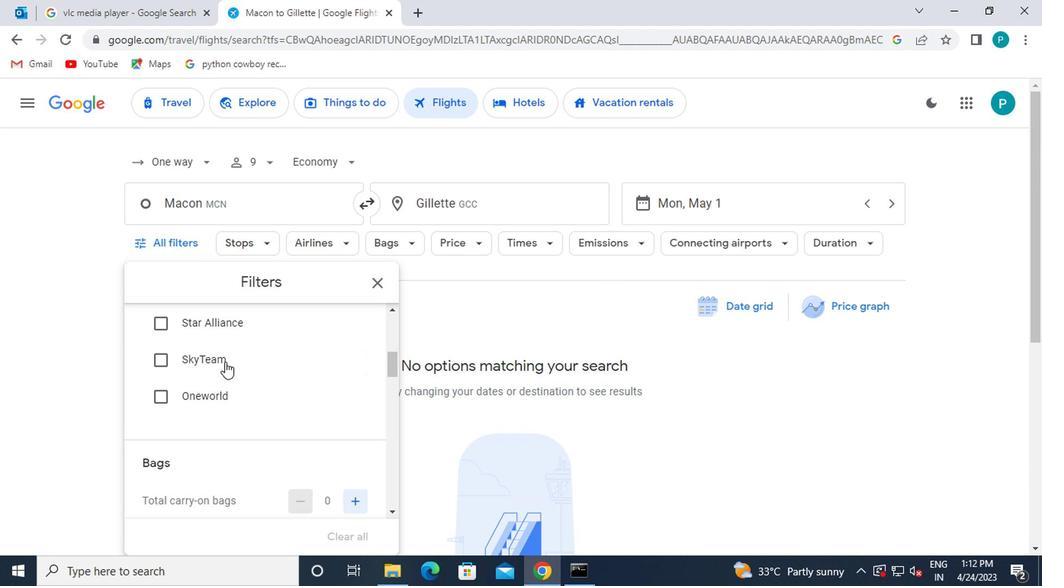 
Action: Mouse scrolled (223, 370) with delta (0, -1)
Screenshot: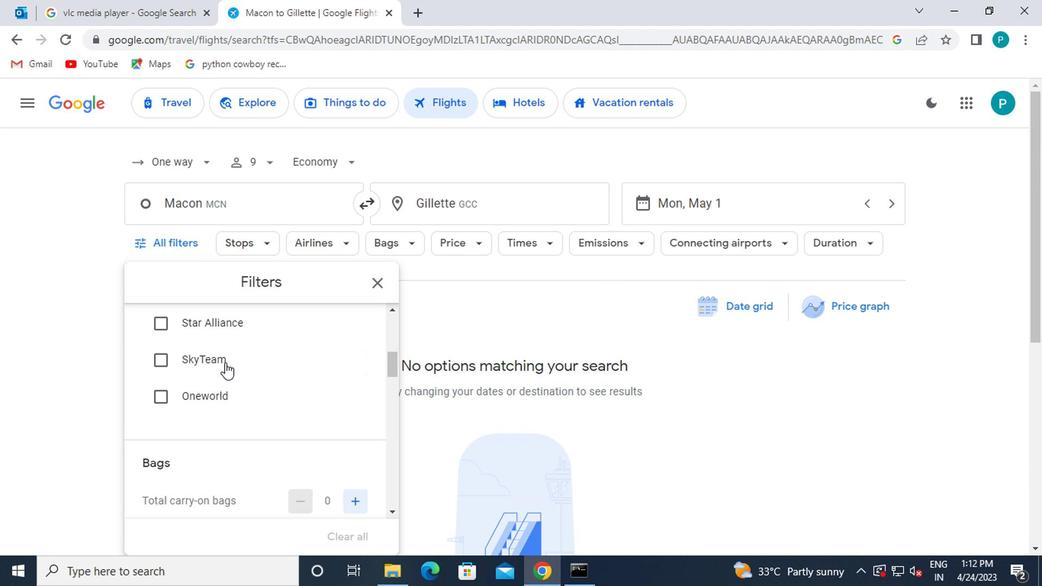 
Action: Mouse moved to (284, 363)
Screenshot: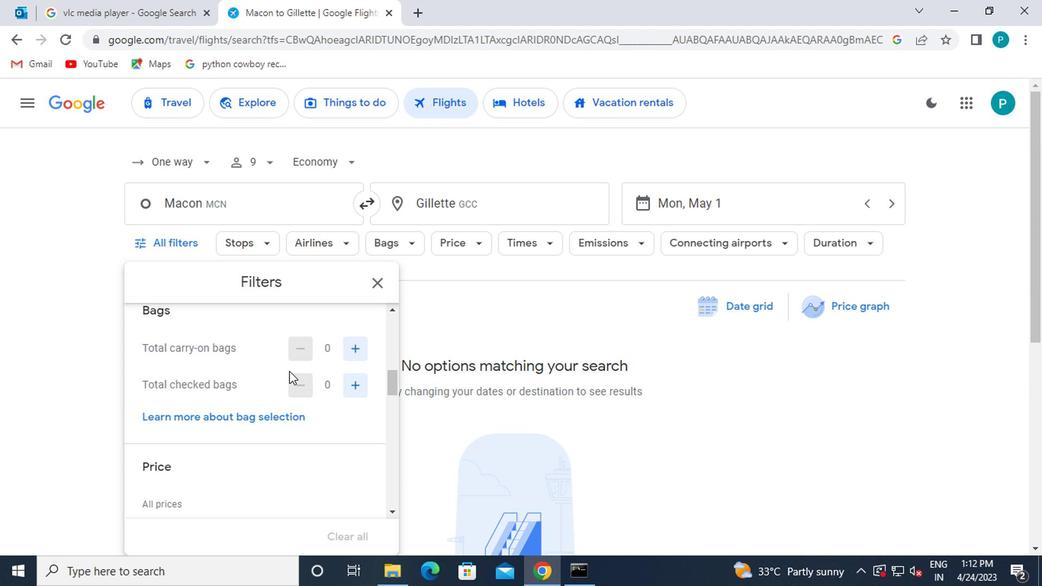 
Action: Mouse scrolled (284, 362) with delta (0, 0)
Screenshot: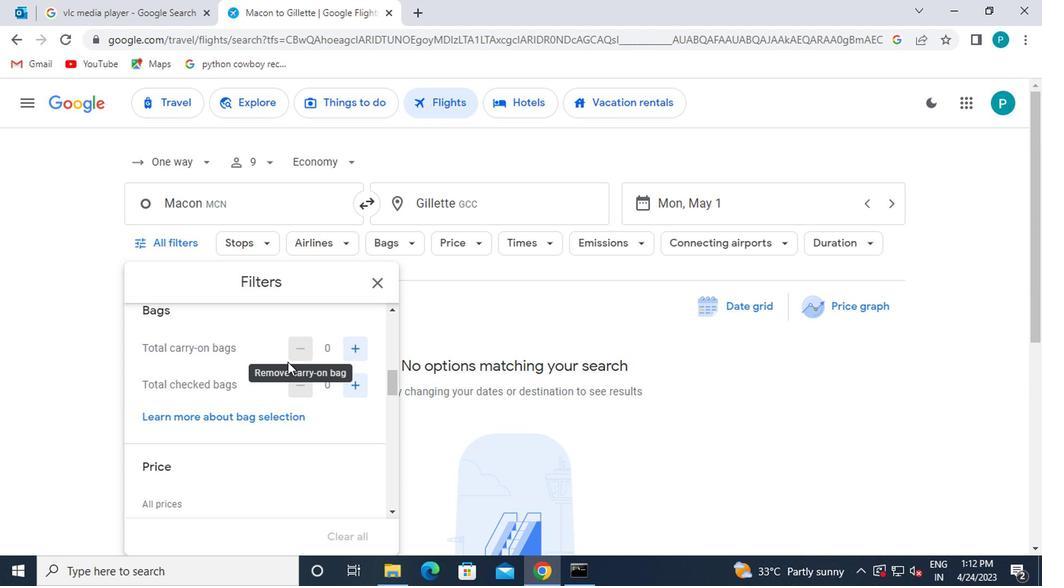 
Action: Mouse moved to (355, 451)
Screenshot: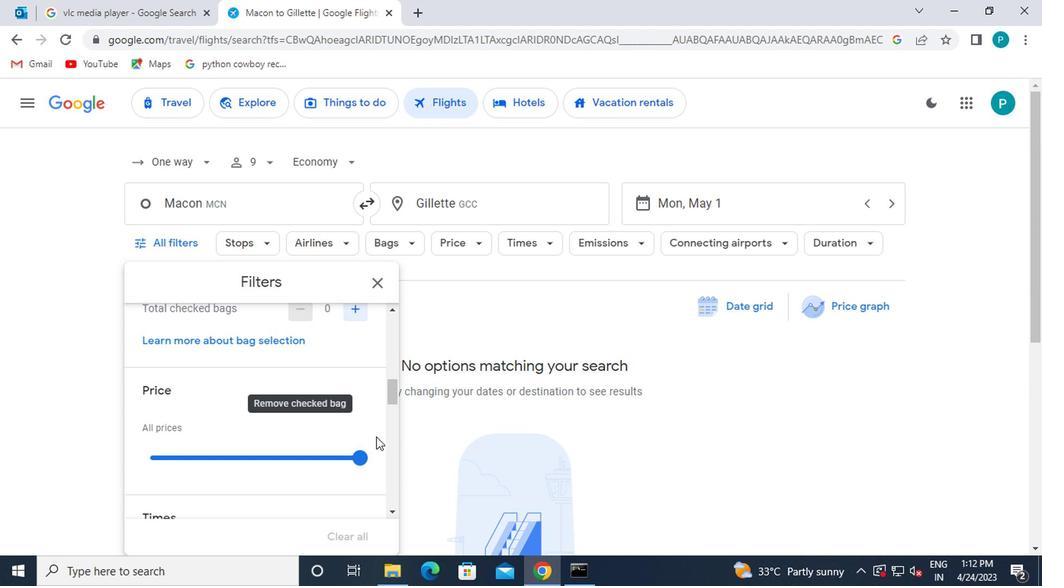 
Action: Mouse pressed left at (355, 451)
Screenshot: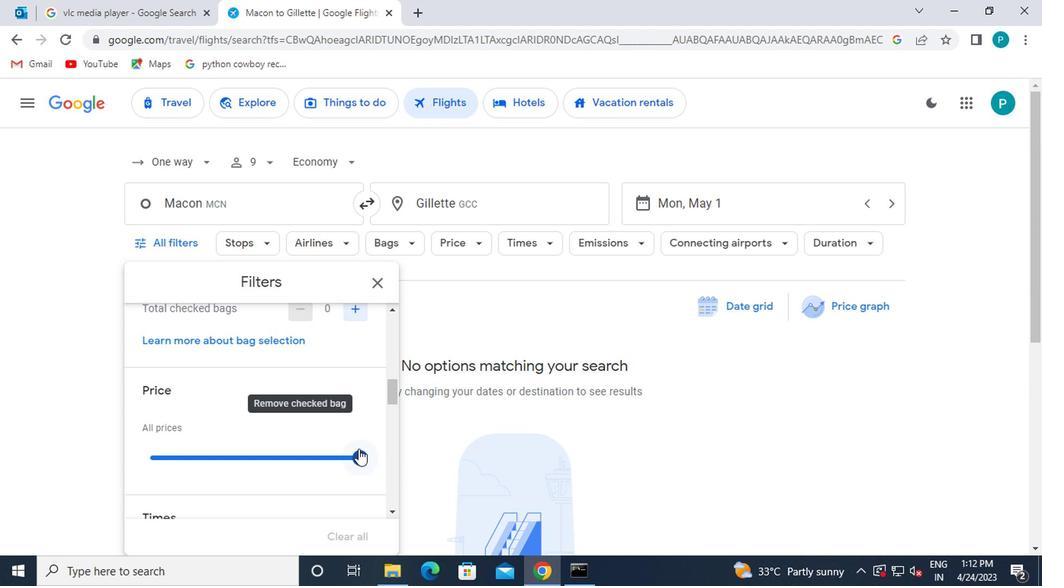 
Action: Mouse moved to (363, 458)
Screenshot: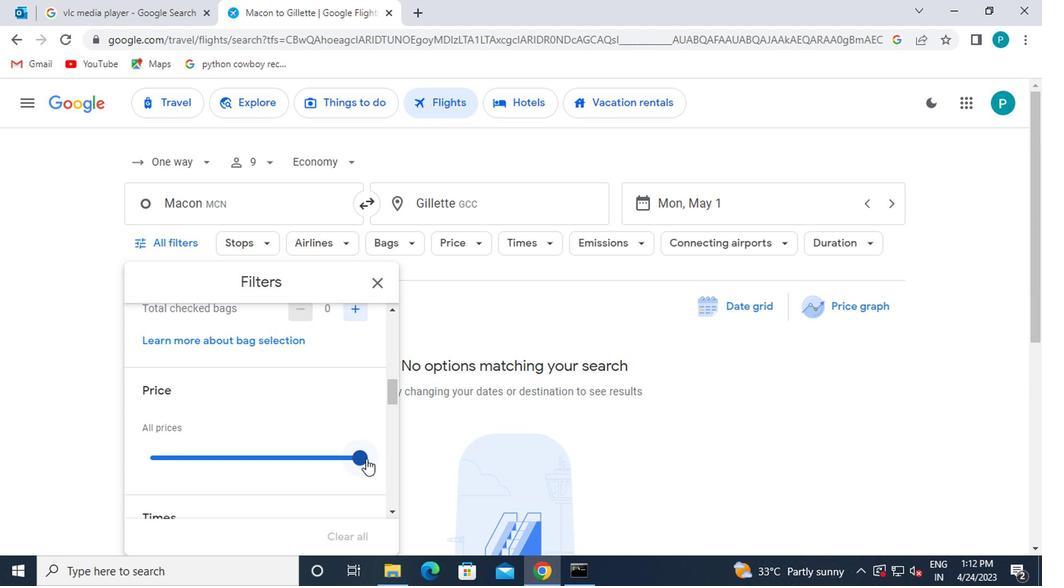 
Action: Mouse scrolled (363, 458) with delta (0, 0)
Screenshot: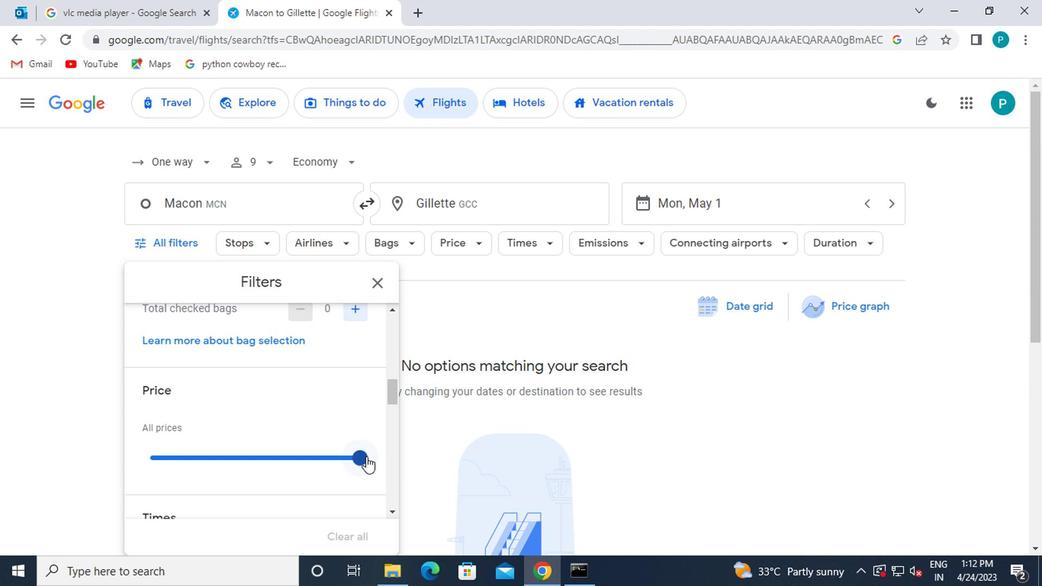 
Action: Mouse scrolled (363, 458) with delta (0, 0)
Screenshot: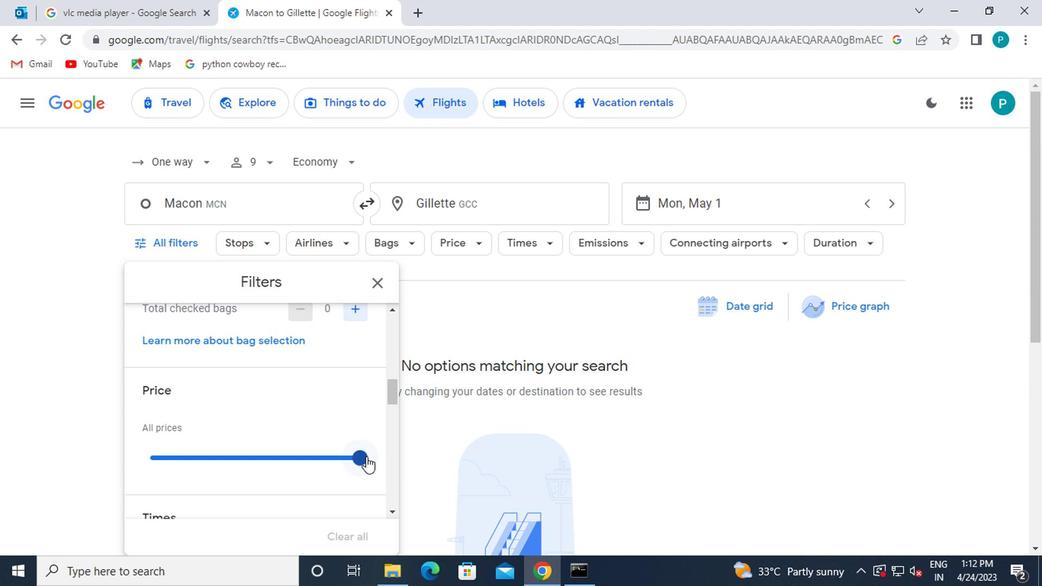 
Action: Mouse moved to (145, 471)
Screenshot: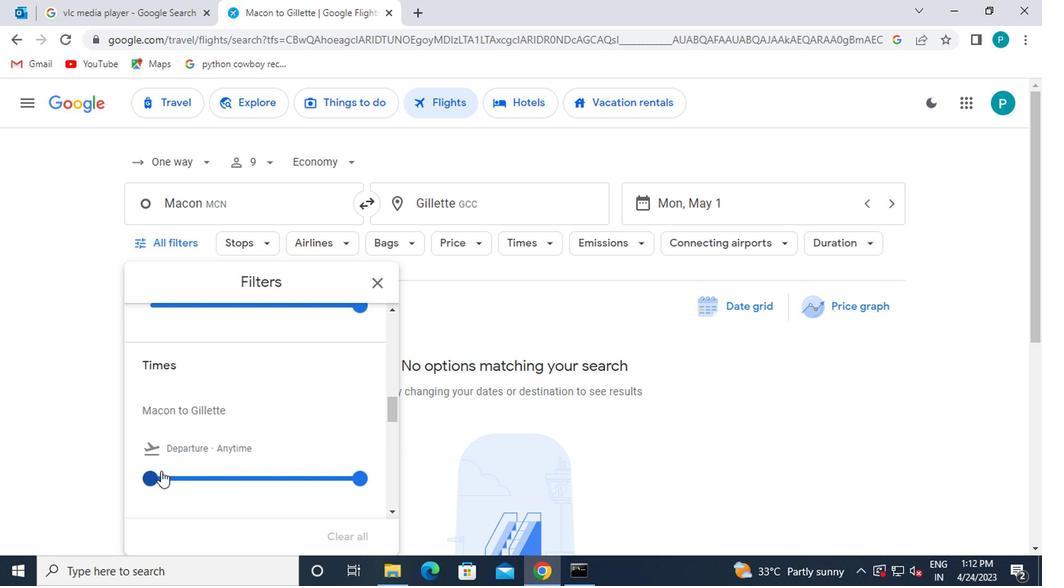
Action: Mouse pressed left at (145, 471)
Screenshot: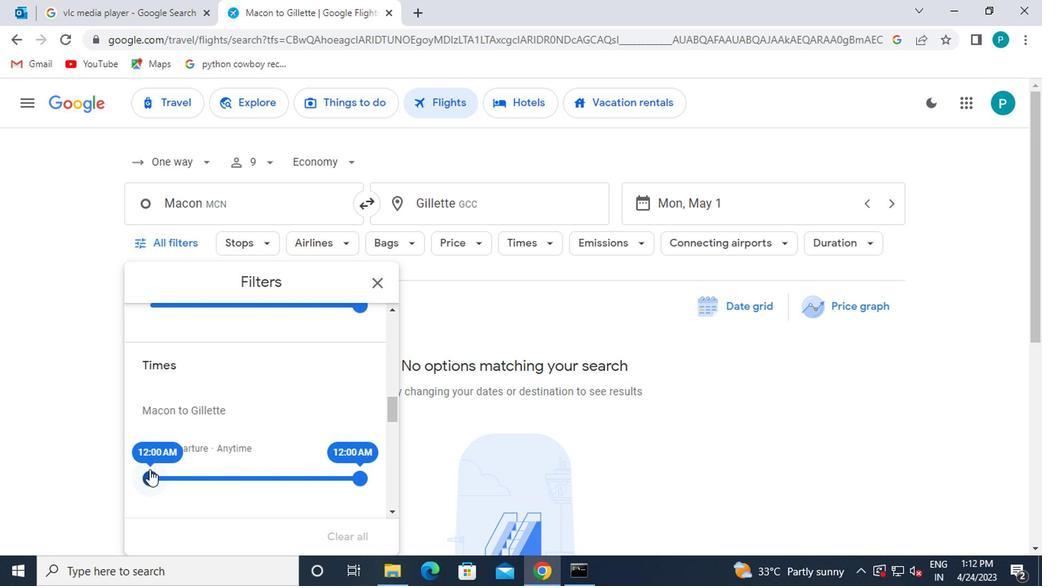 
Action: Mouse moved to (369, 289)
Screenshot: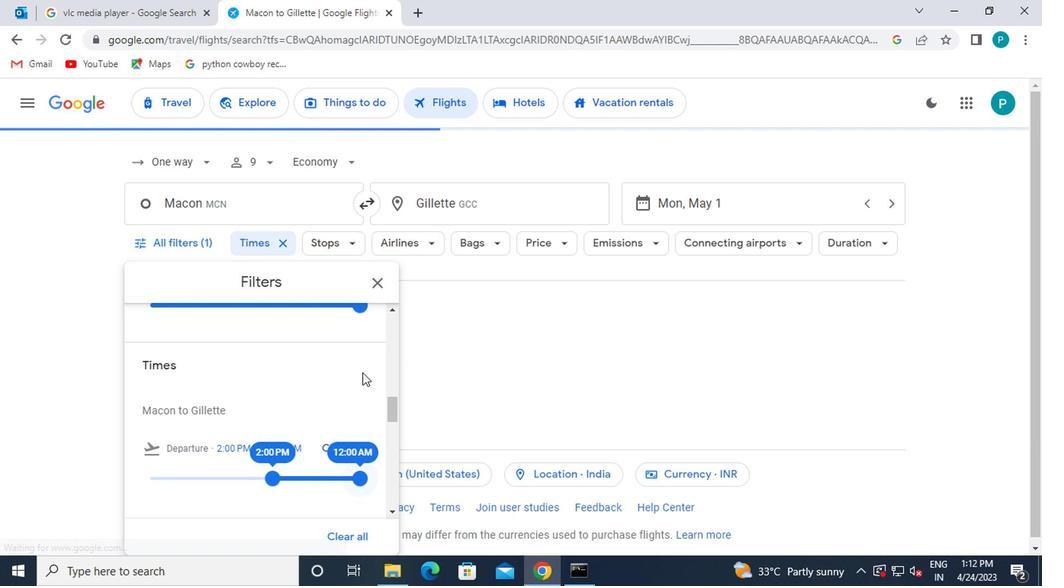
Action: Mouse pressed left at (369, 289)
Screenshot: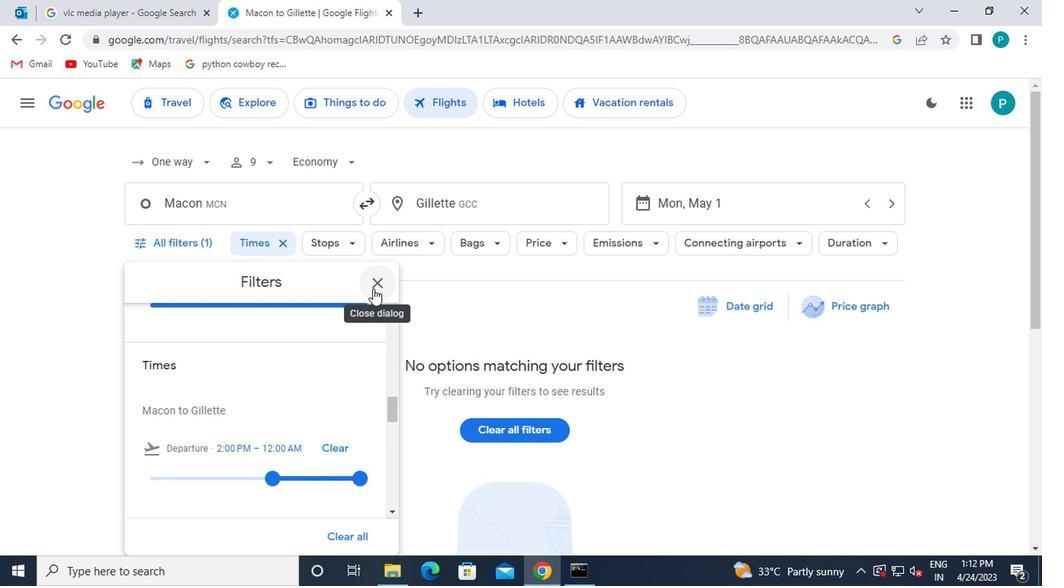 
Action: Mouse moved to (480, 416)
Screenshot: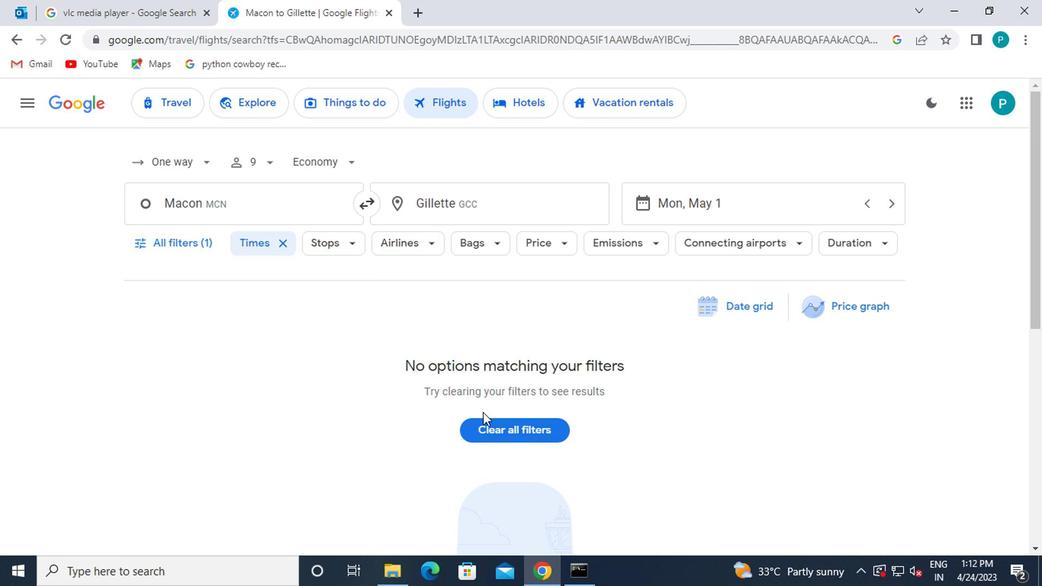 
